Task: Slide 1 - Memories Of Photo Album.
Action: Mouse moved to (281, 150)
Screenshot: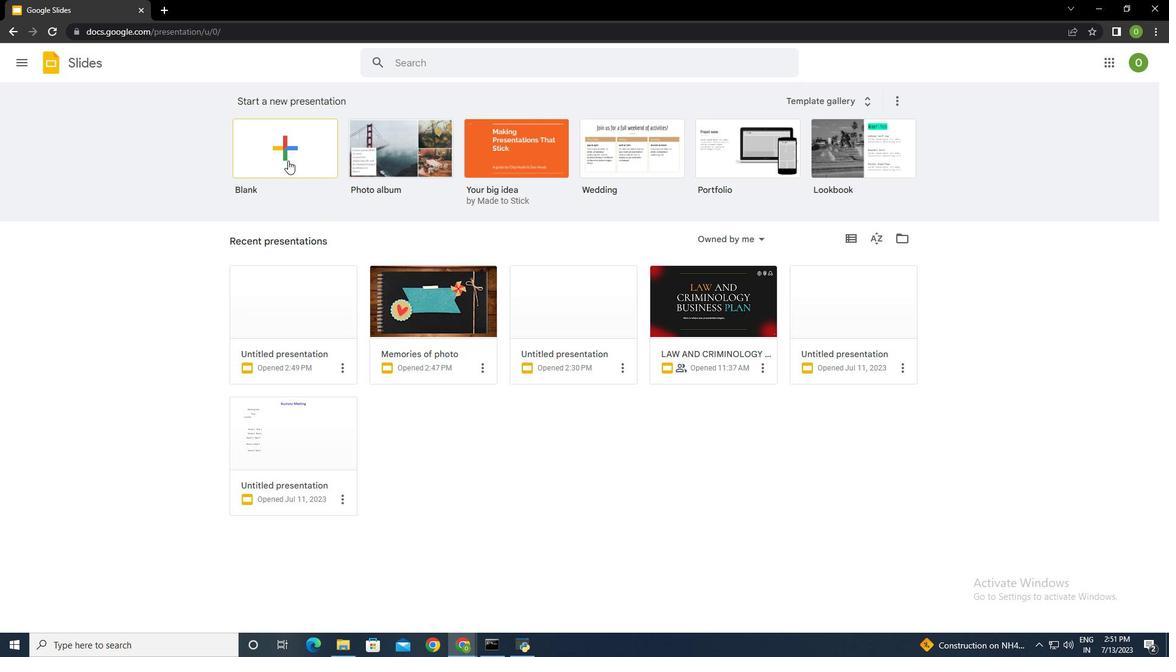 
Action: Mouse pressed left at (281, 150)
Screenshot: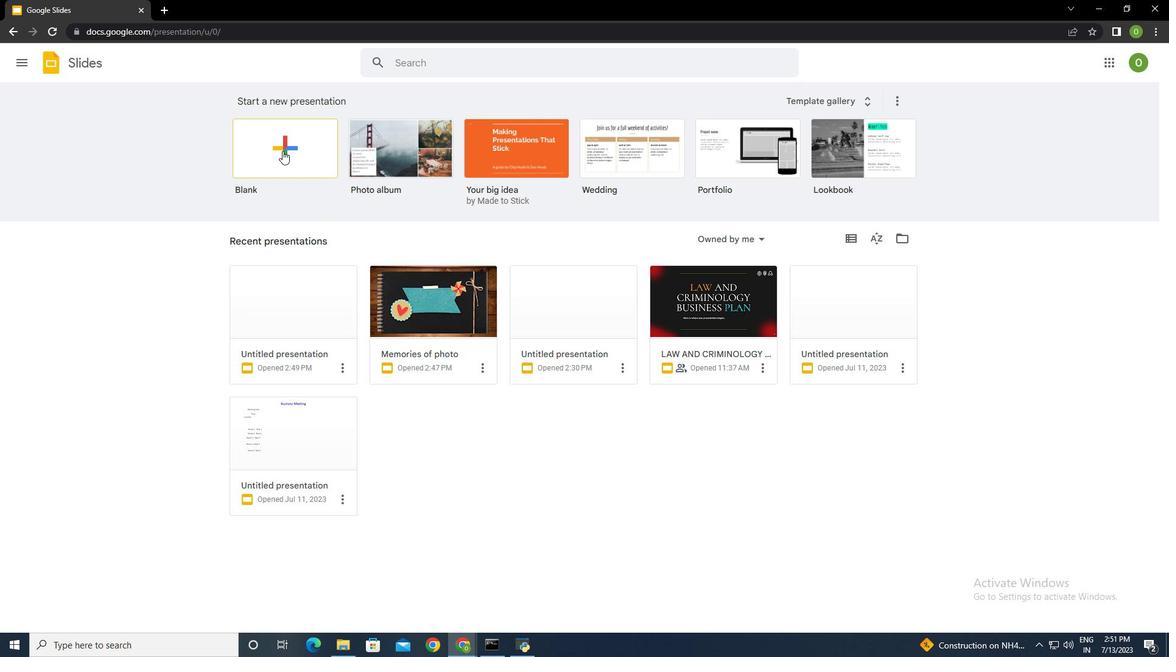 
Action: Mouse moved to (447, 199)
Screenshot: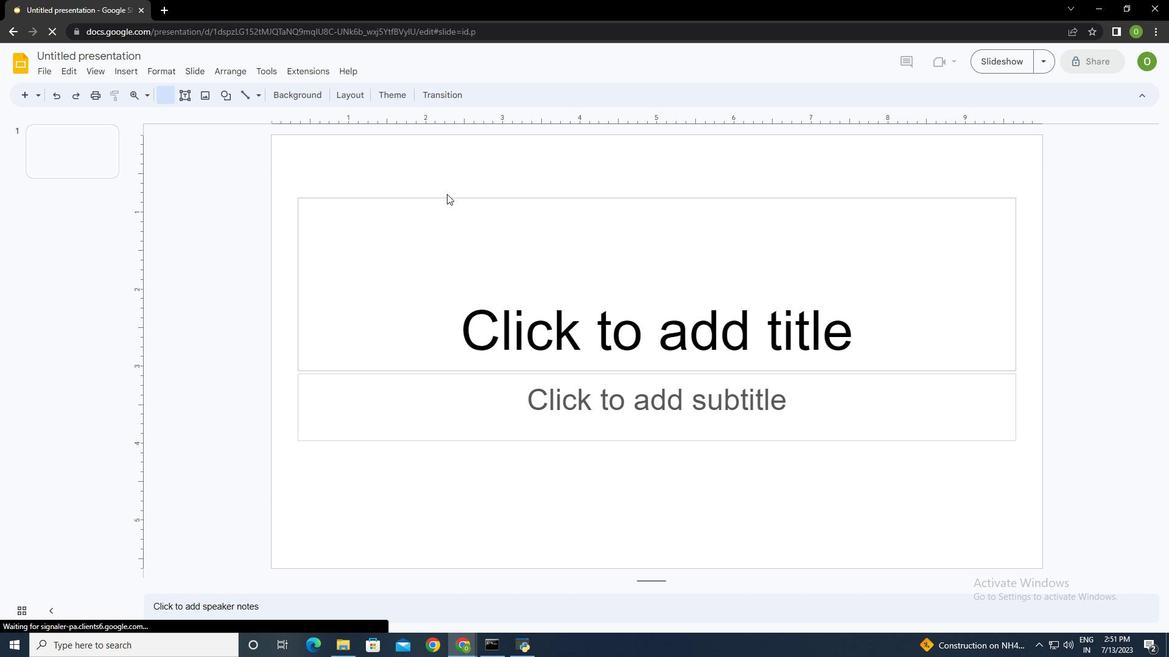 
Action: Mouse pressed left at (447, 199)
Screenshot: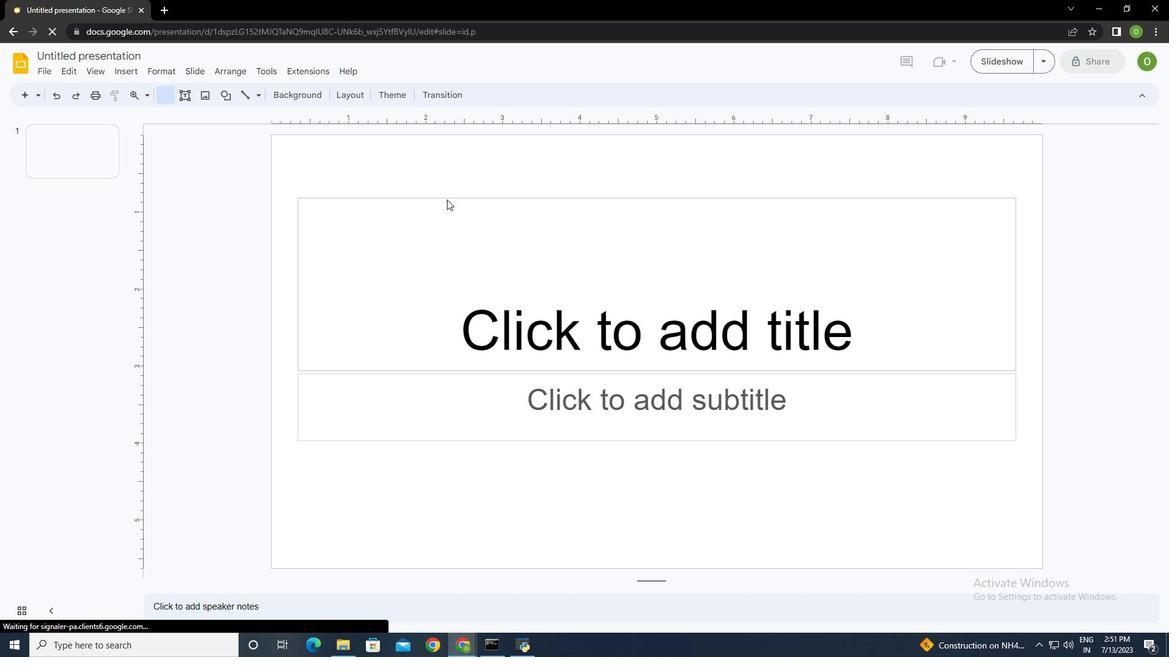 
Action: Key pressed <Key.delete>
Screenshot: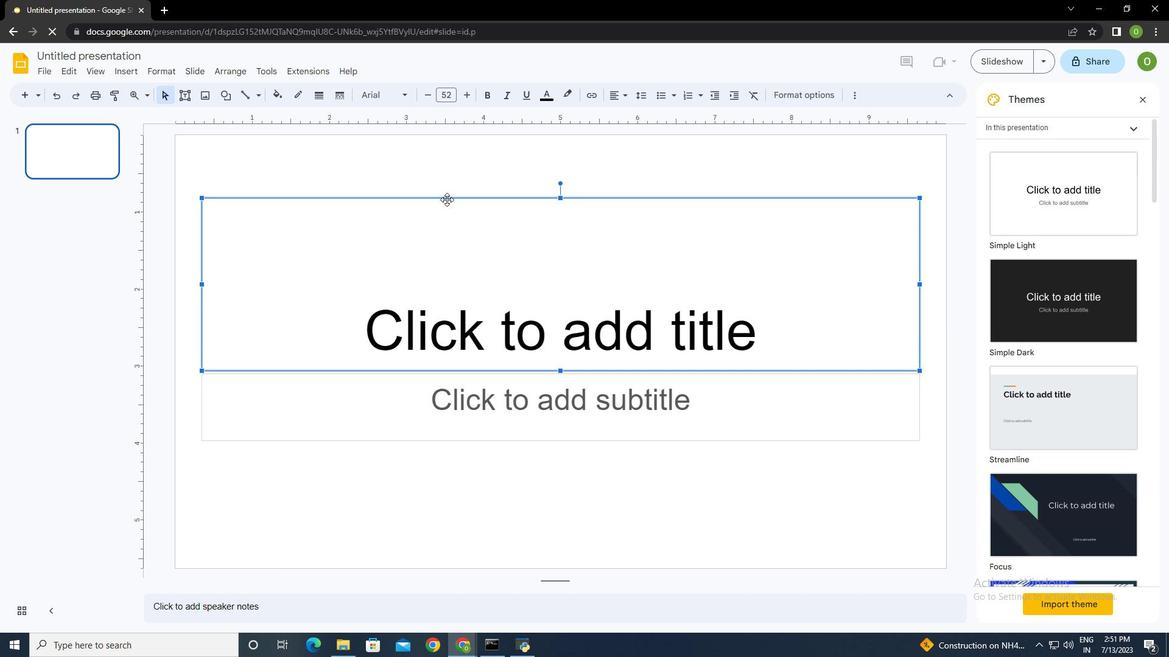
Action: Mouse moved to (428, 375)
Screenshot: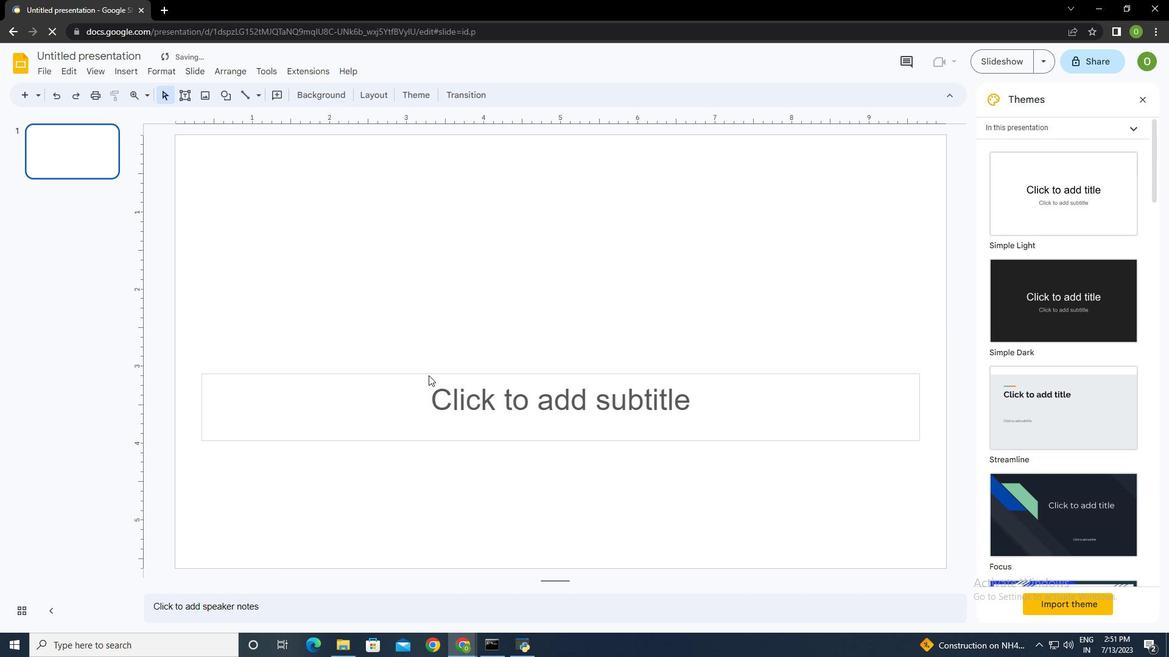 
Action: Mouse pressed left at (428, 375)
Screenshot: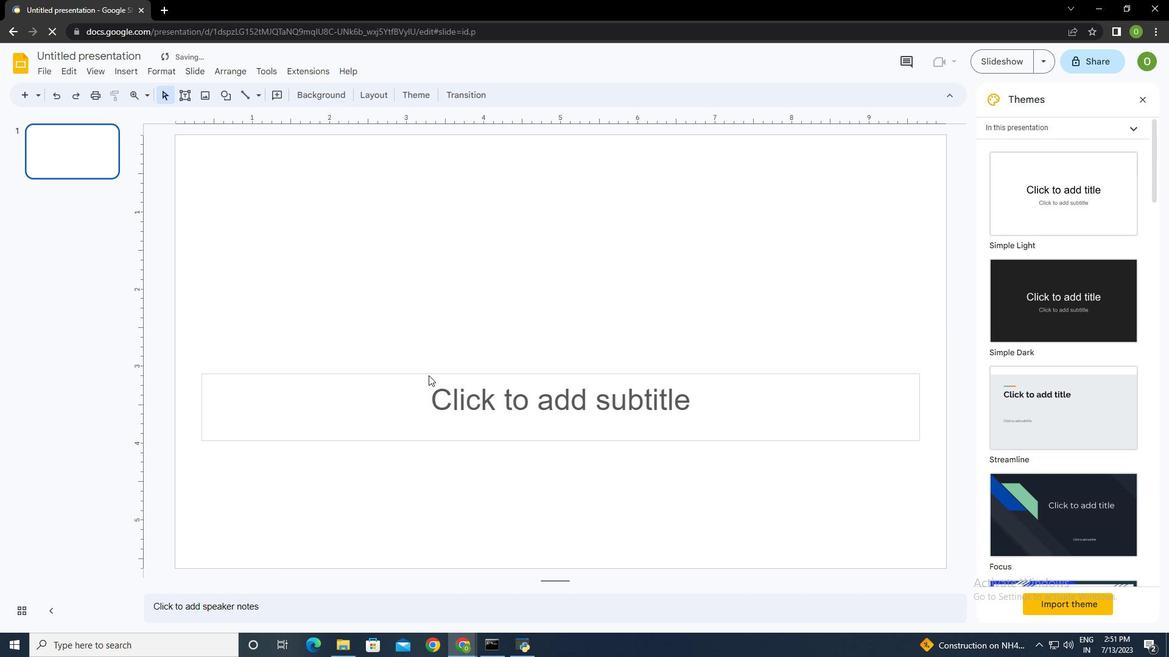 
Action: Key pressed <Key.delete>
Screenshot: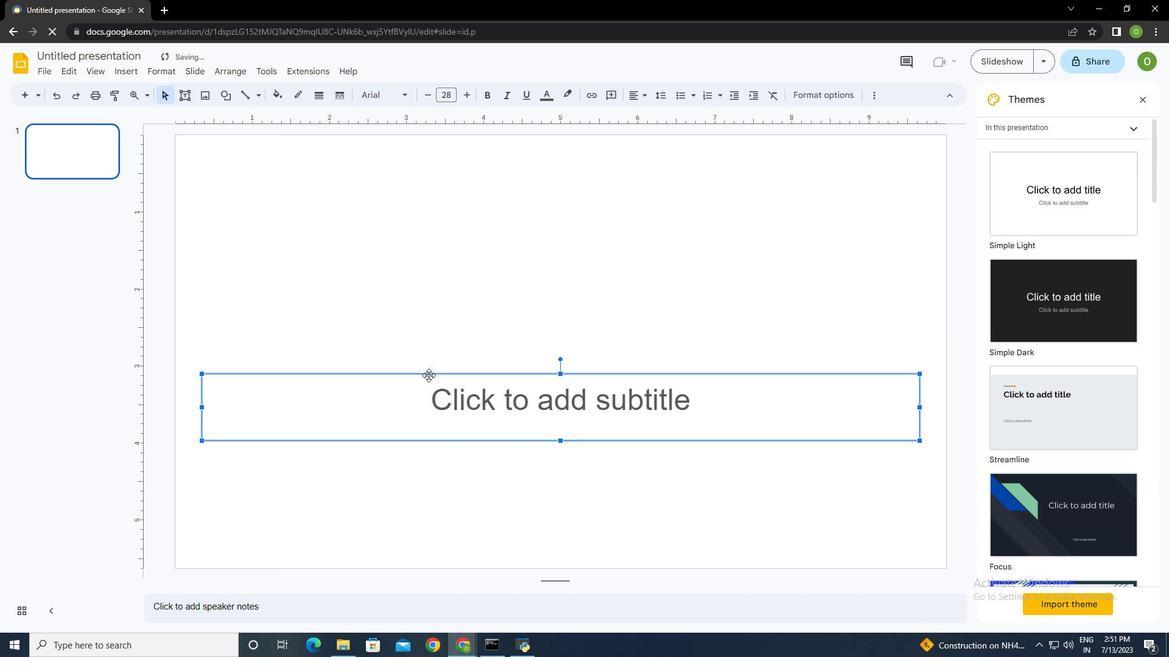 
Action: Mouse moved to (51, 67)
Screenshot: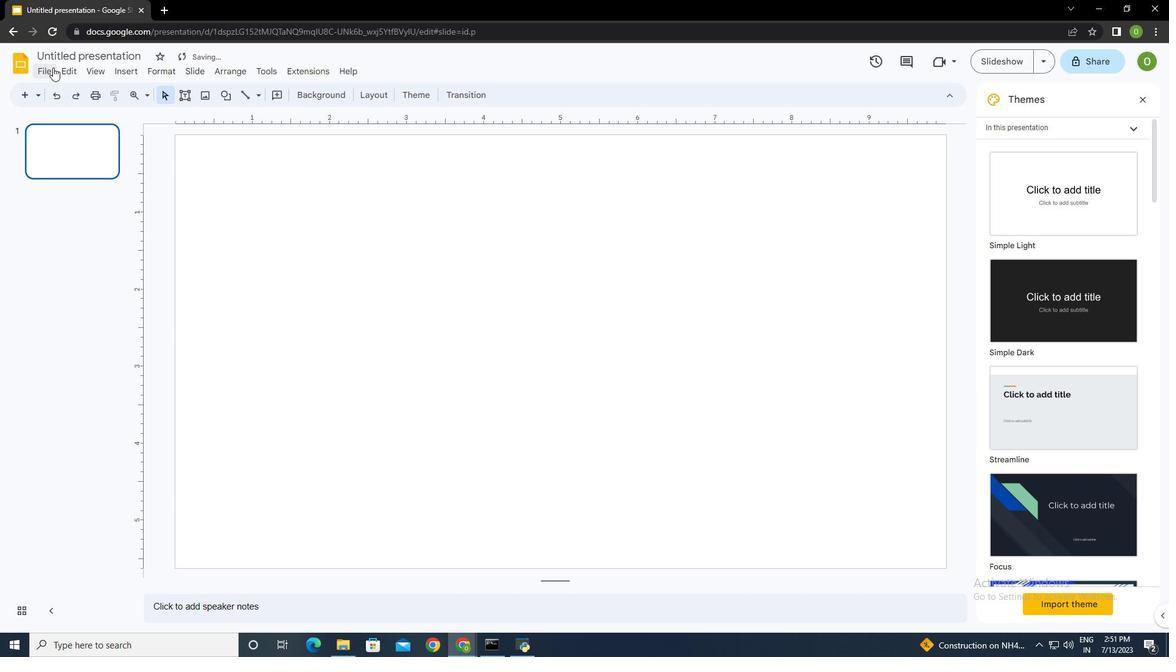
Action: Mouse pressed left at (51, 67)
Screenshot: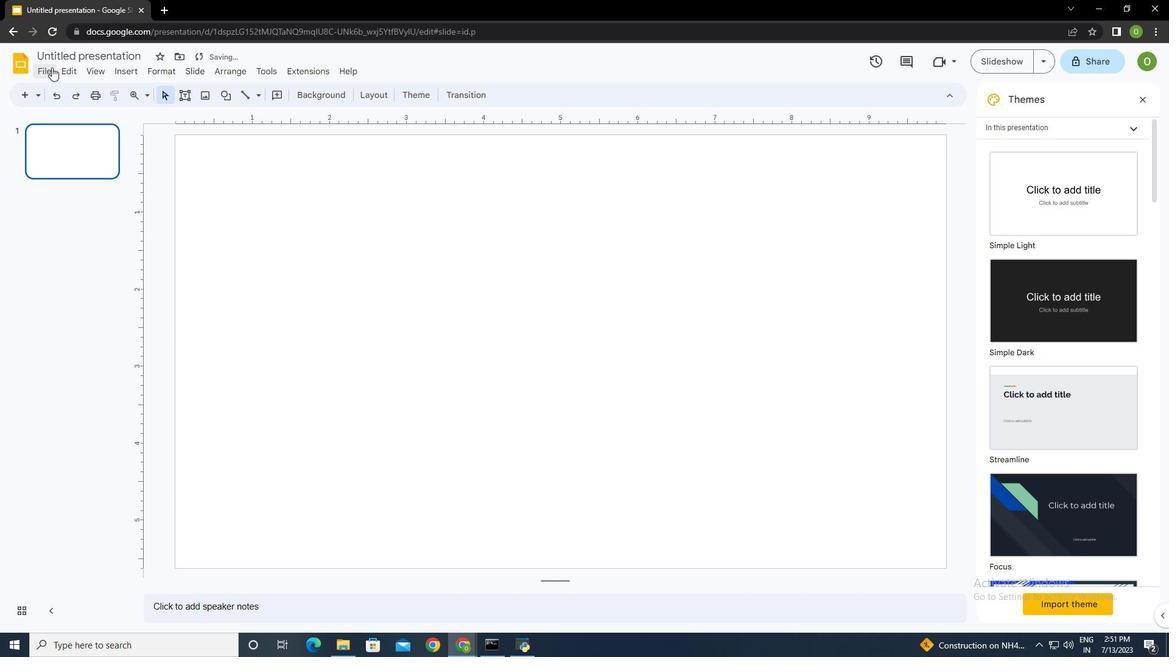 
Action: Mouse moved to (82, 133)
Screenshot: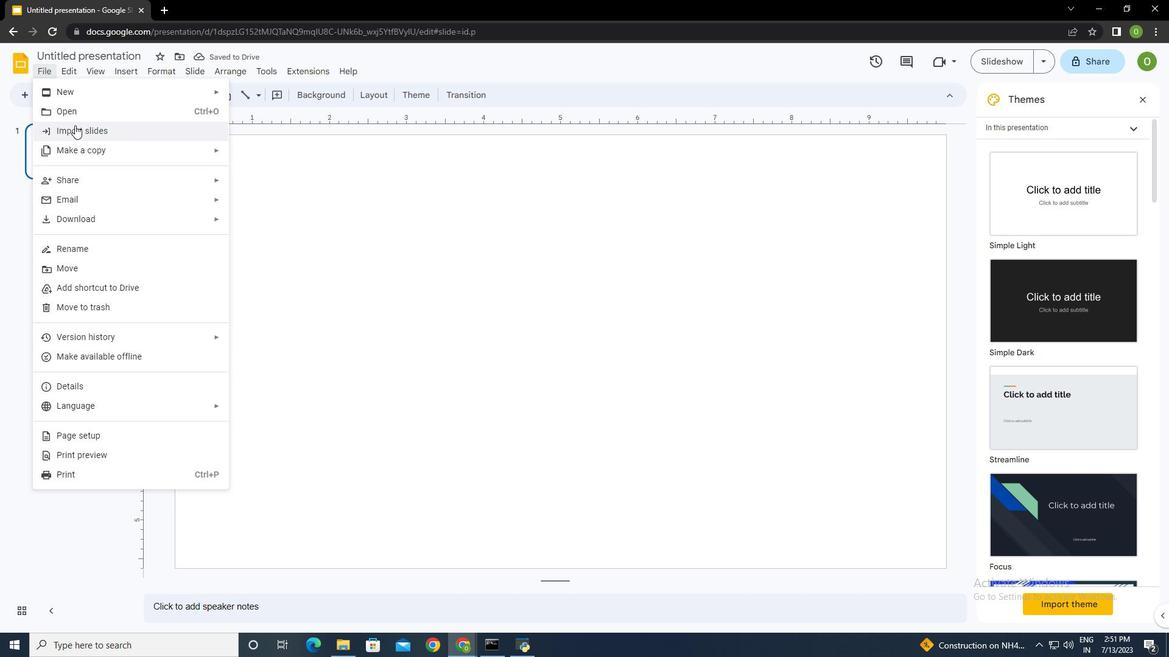 
Action: Mouse pressed left at (82, 133)
Screenshot: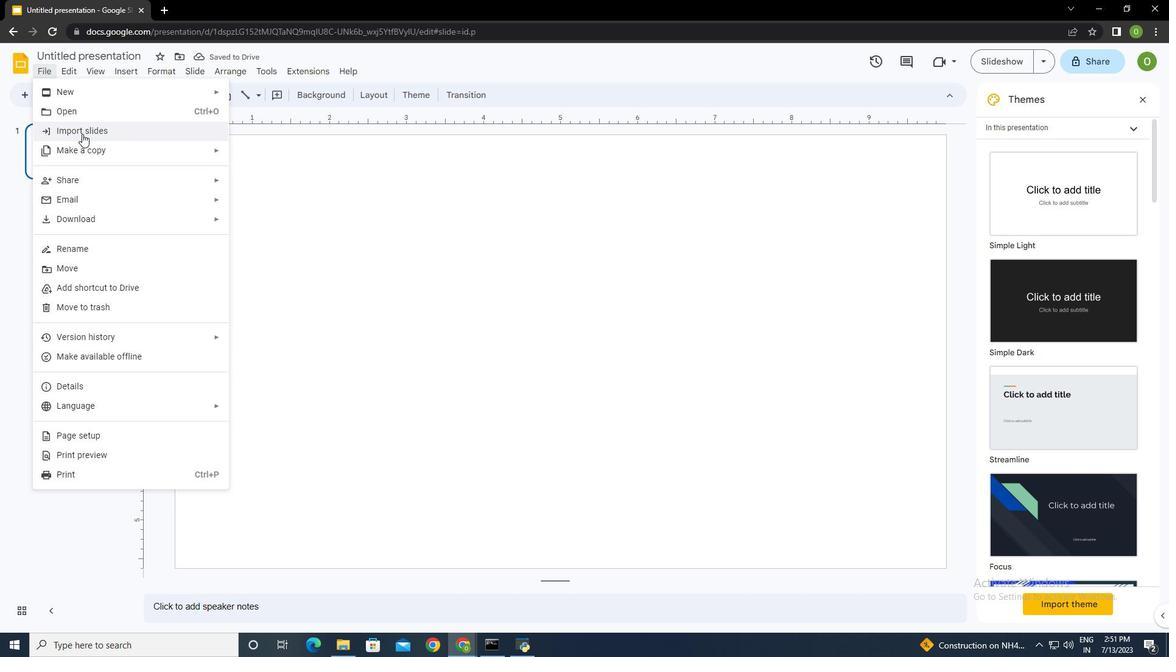 
Action: Mouse moved to (708, 334)
Screenshot: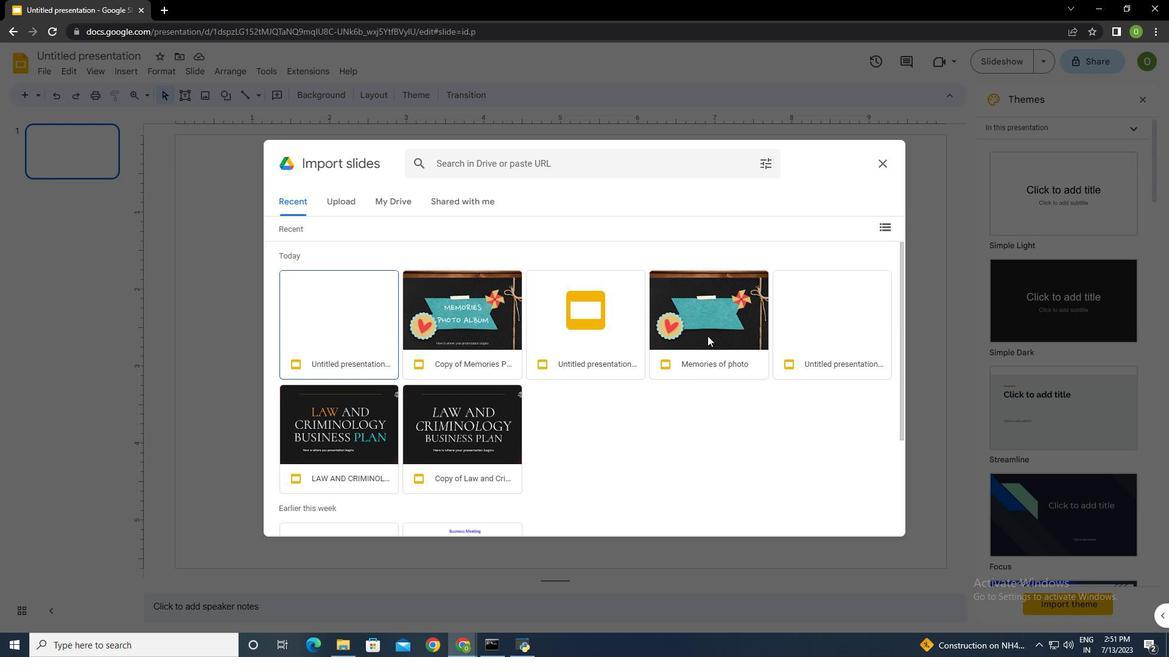 
Action: Mouse pressed left at (708, 334)
Screenshot: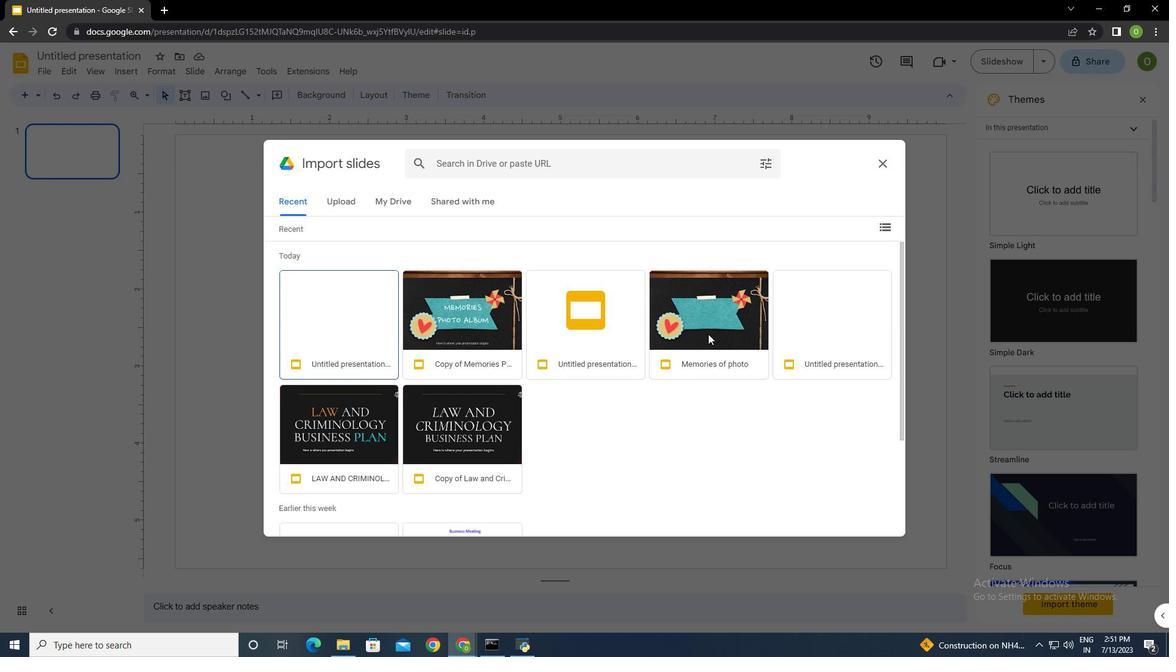 
Action: Mouse moved to (889, 521)
Screenshot: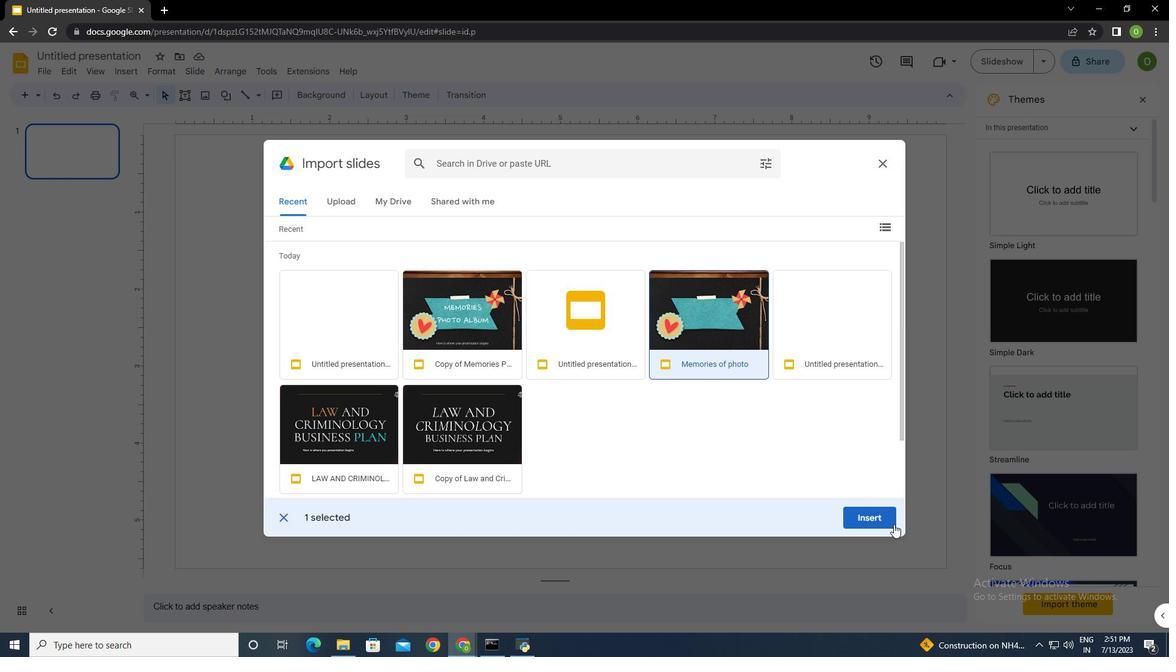 
Action: Mouse pressed left at (889, 521)
Screenshot: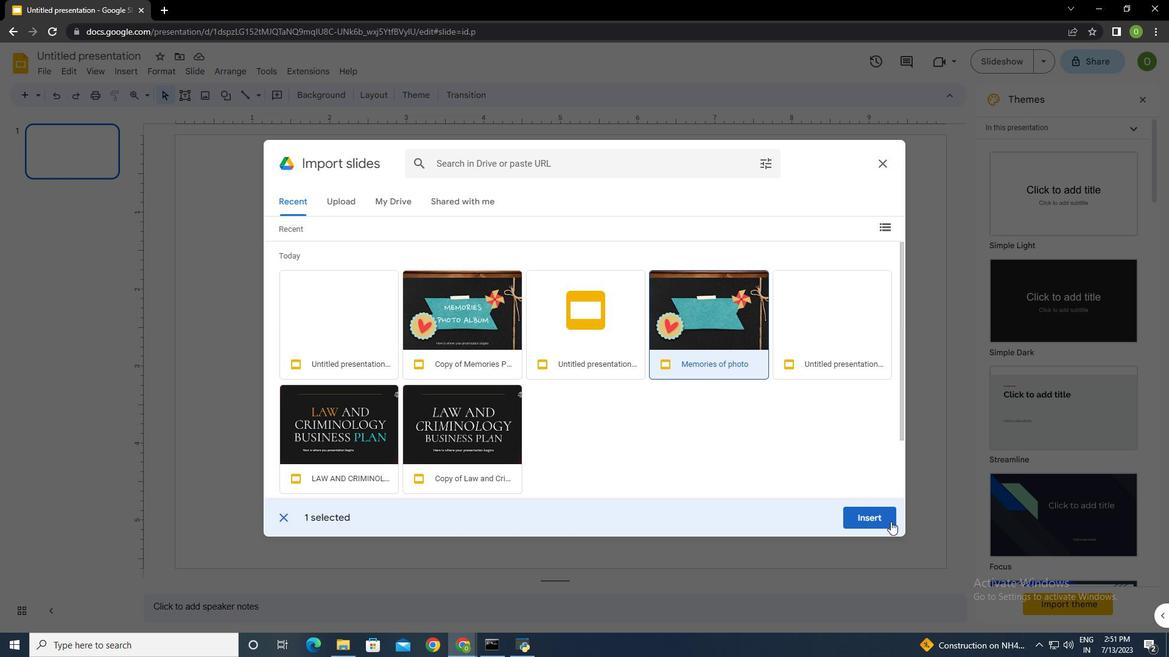 
Action: Mouse moved to (776, 505)
Screenshot: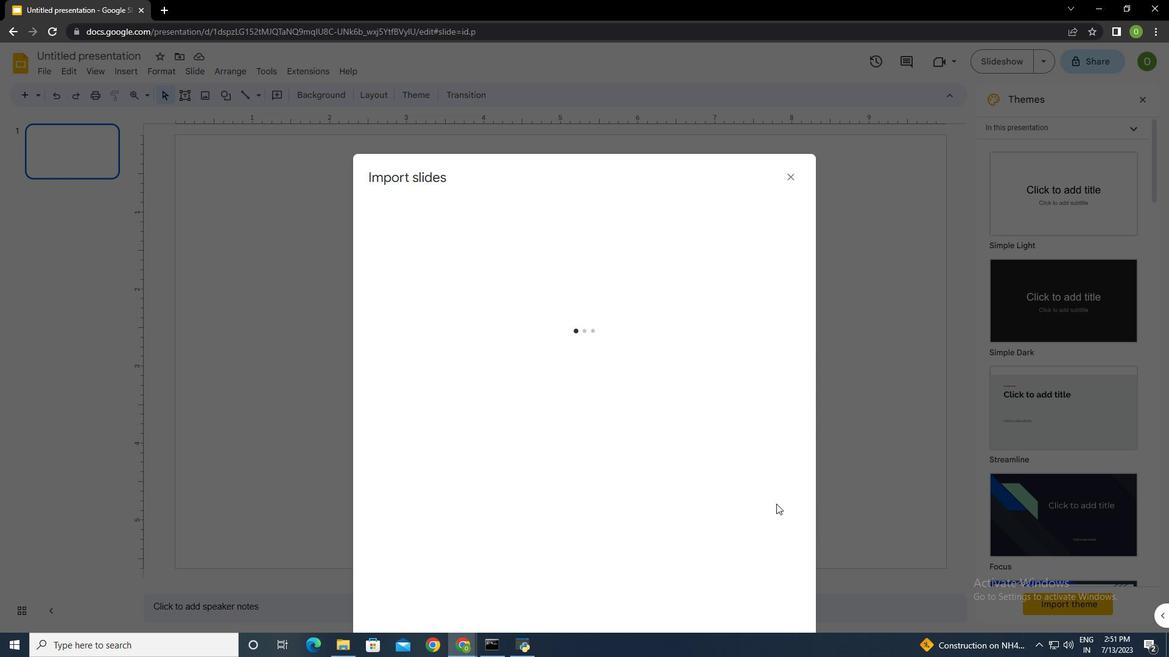 
Action: Mouse scrolled (776, 504) with delta (0, 0)
Screenshot: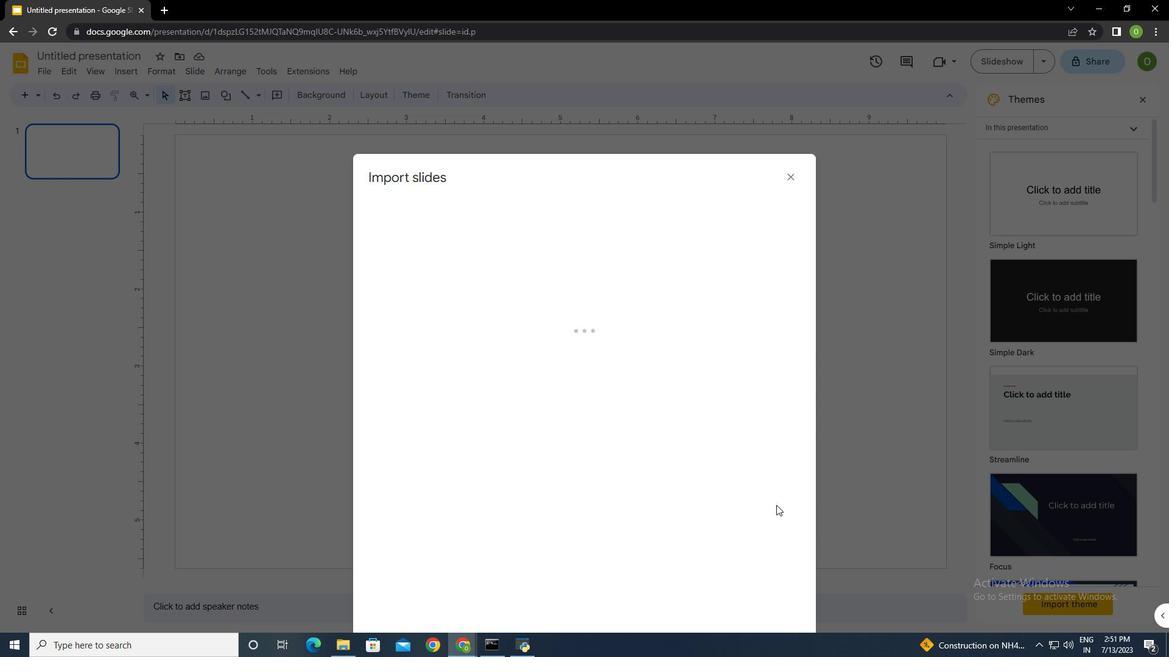 
Action: Mouse scrolled (776, 504) with delta (0, 0)
Screenshot: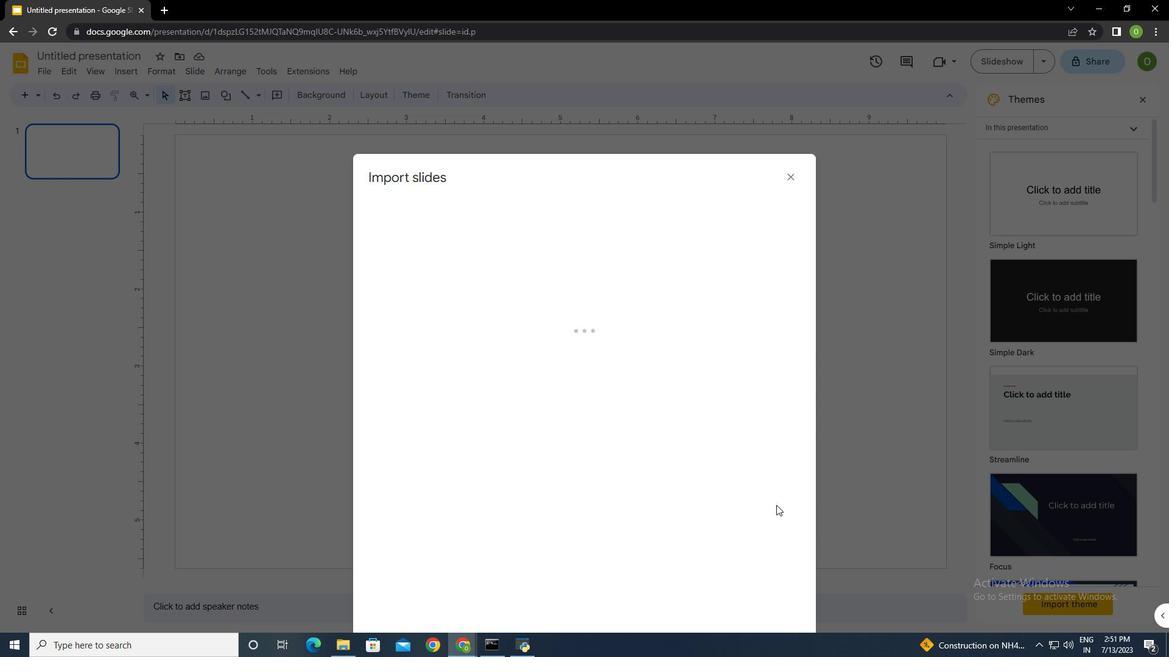
Action: Mouse scrolled (776, 504) with delta (0, 0)
Screenshot: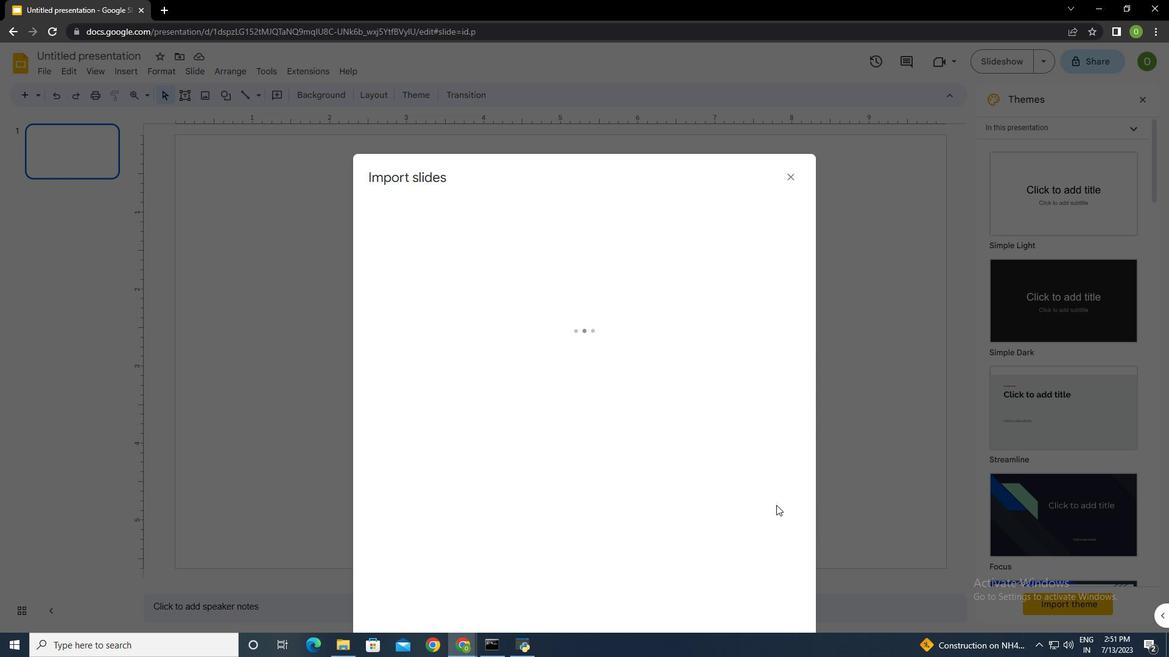 
Action: Mouse moved to (683, 213)
Screenshot: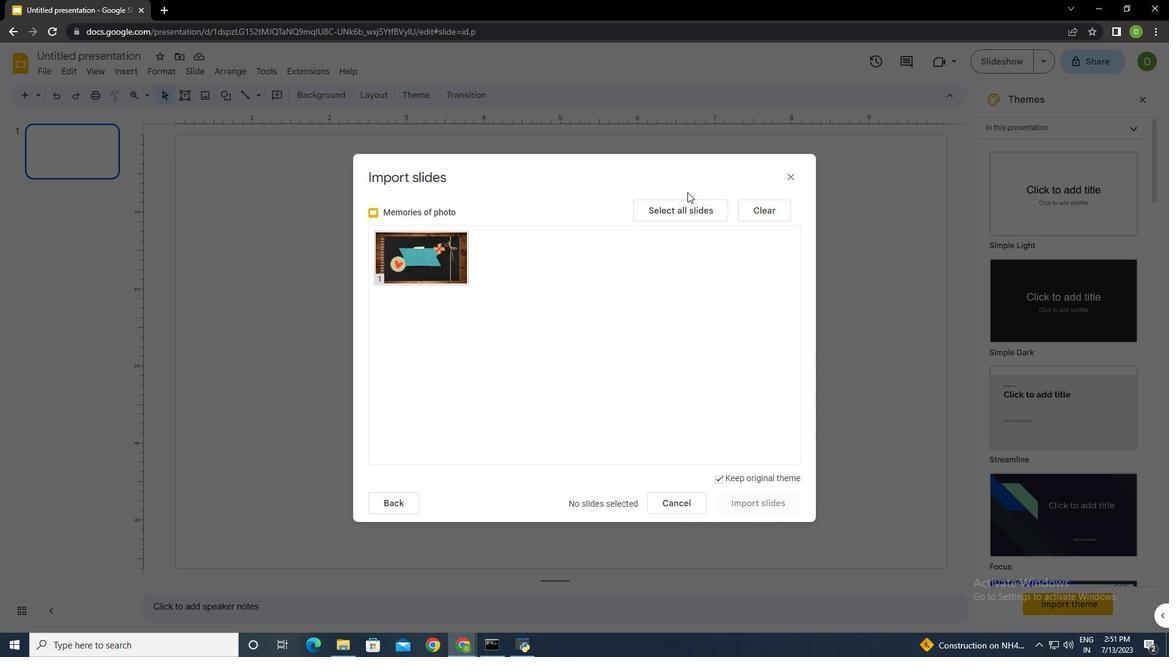 
Action: Mouse pressed left at (683, 213)
Screenshot: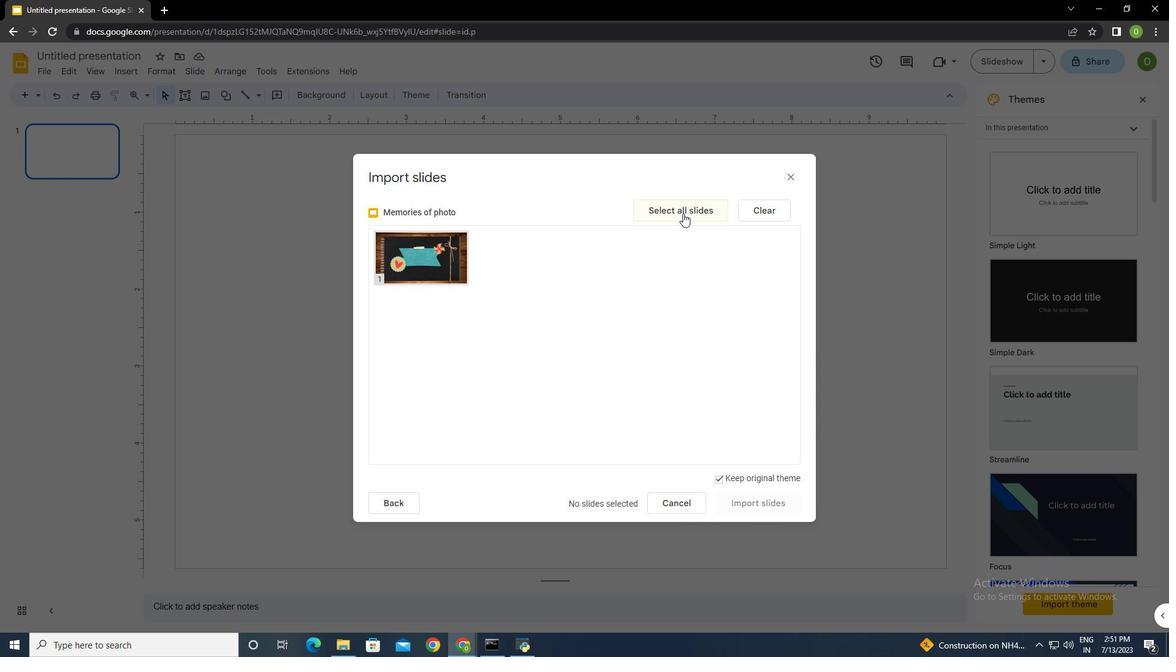 
Action: Mouse moved to (755, 508)
Screenshot: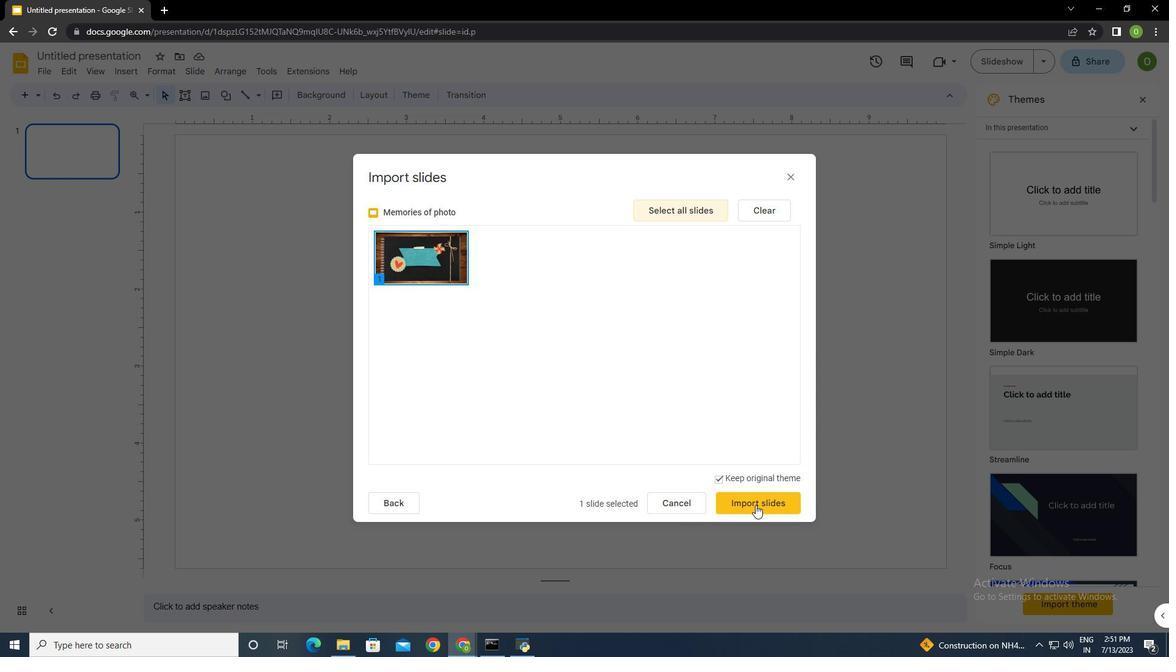 
Action: Mouse pressed left at (755, 508)
Screenshot: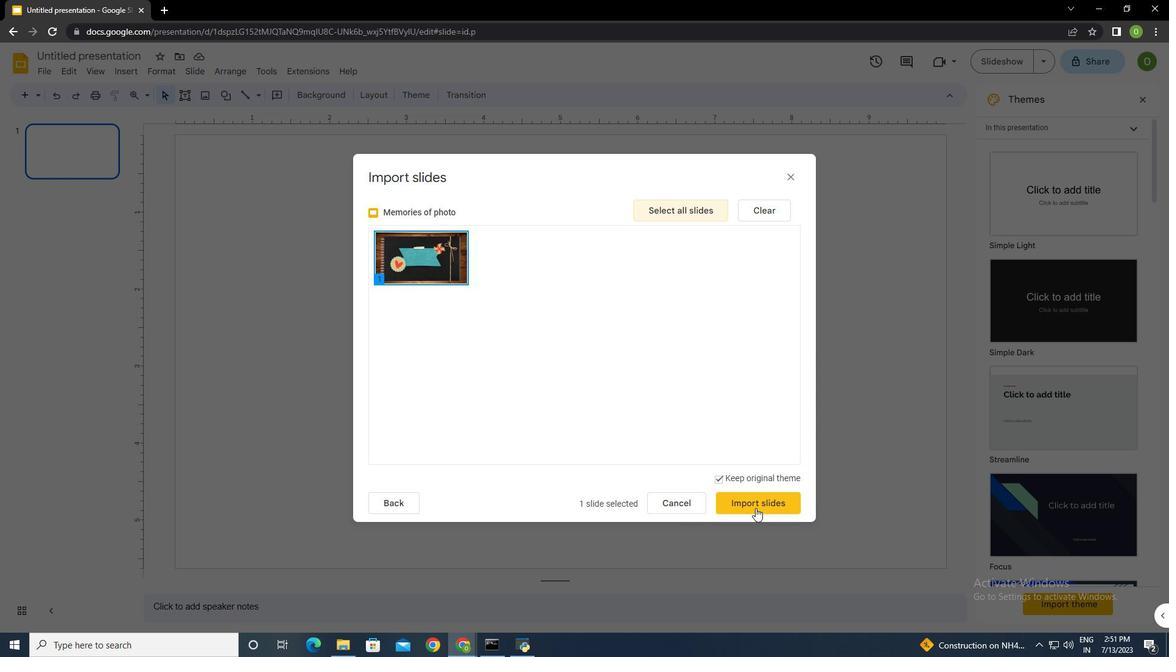 
Action: Mouse moved to (1141, 98)
Screenshot: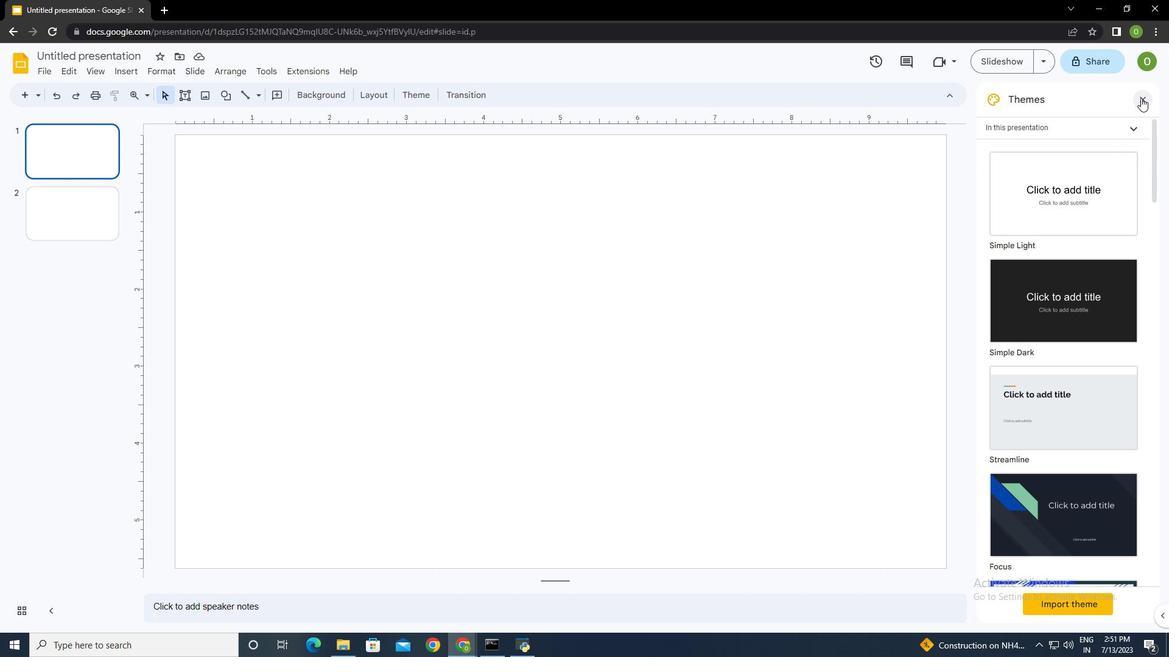 
Action: Mouse pressed left at (1141, 98)
Screenshot: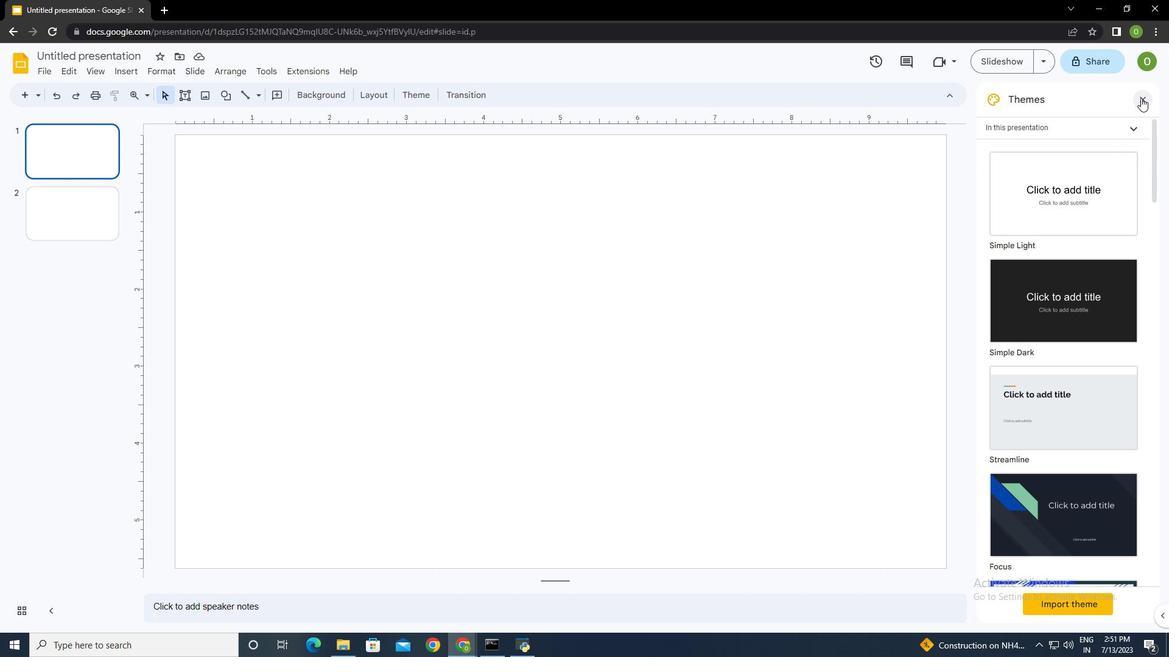 
Action: Mouse moved to (97, 214)
Screenshot: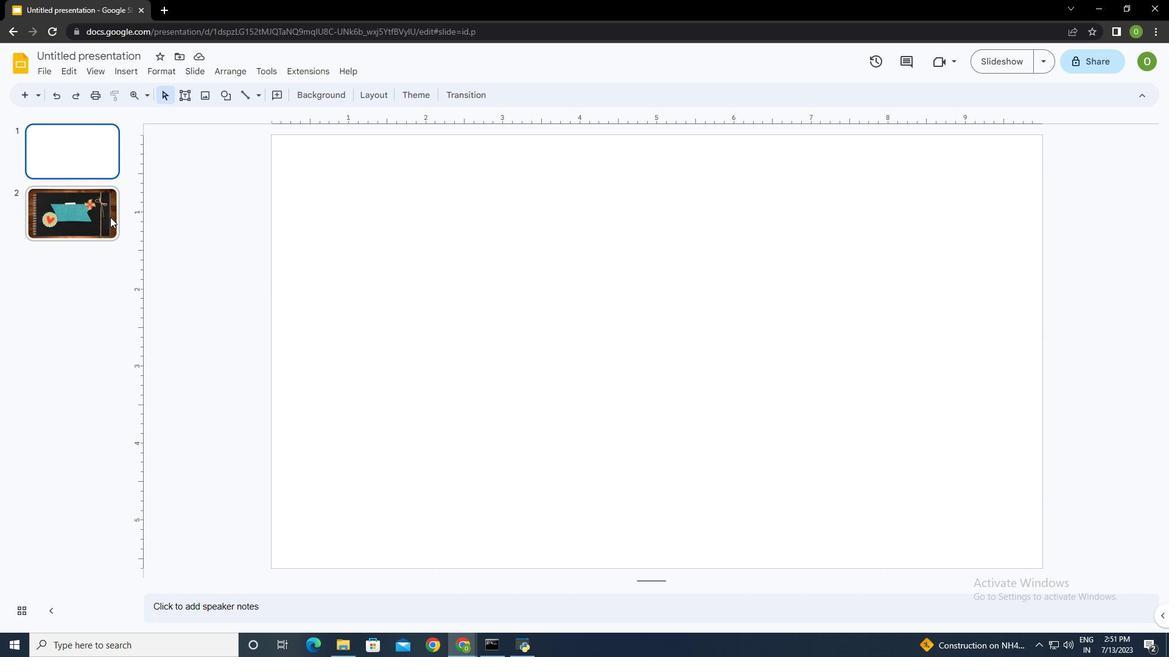 
Action: Mouse pressed left at (97, 214)
Screenshot: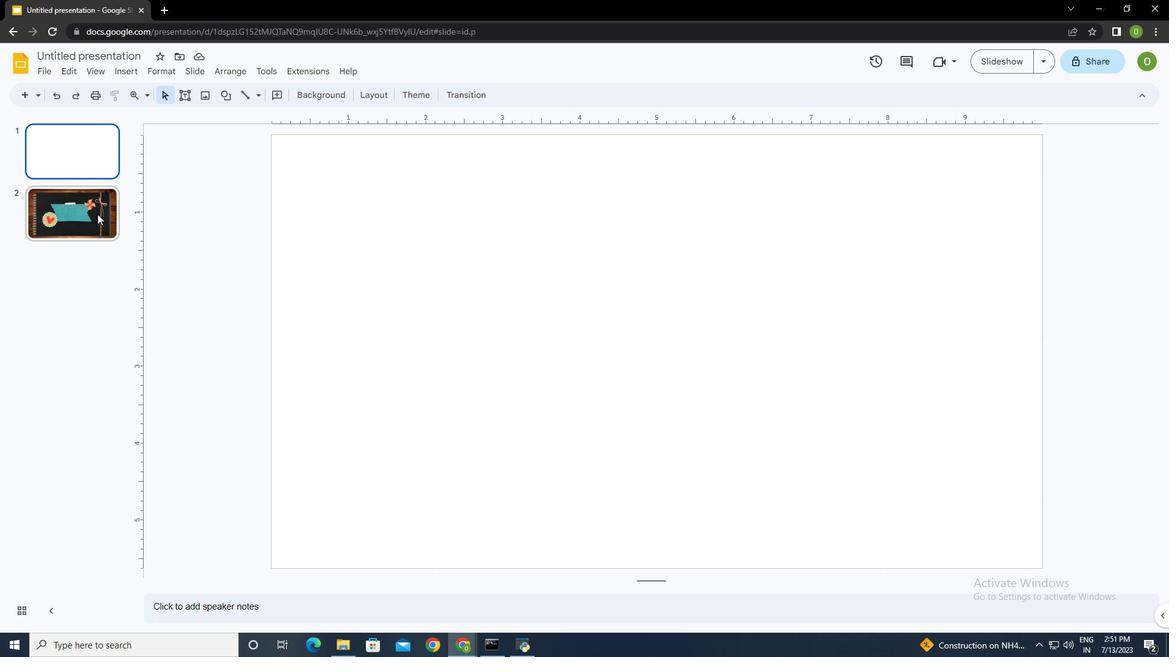 
Action: Mouse moved to (632, 312)
Screenshot: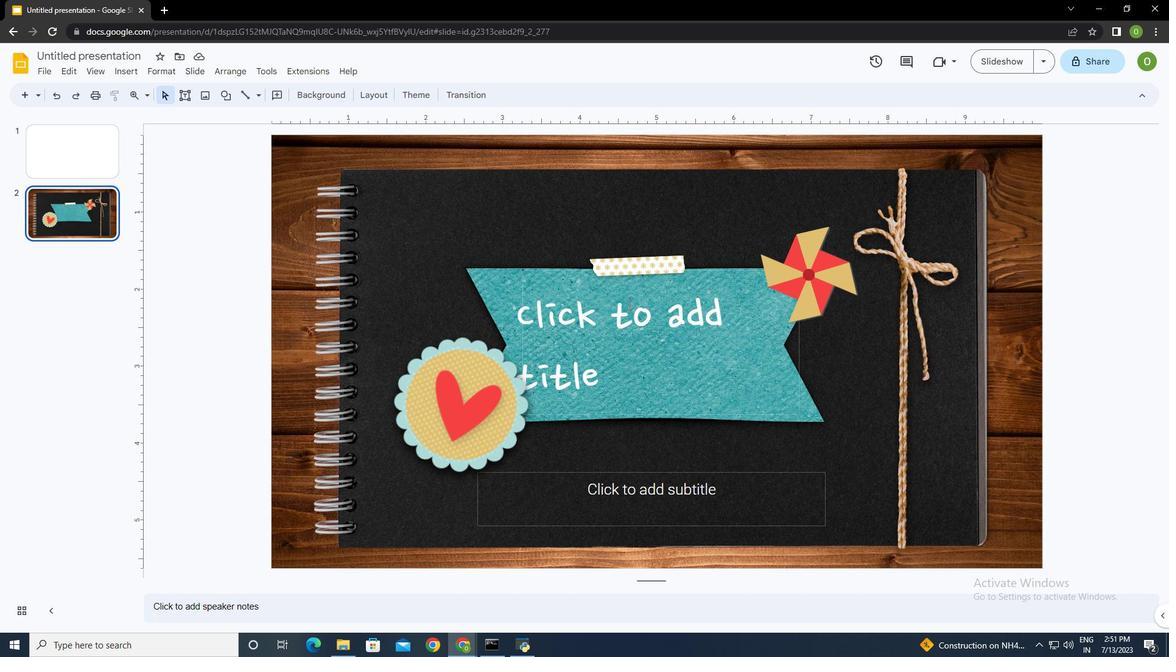 
Action: Mouse pressed left at (632, 312)
Screenshot: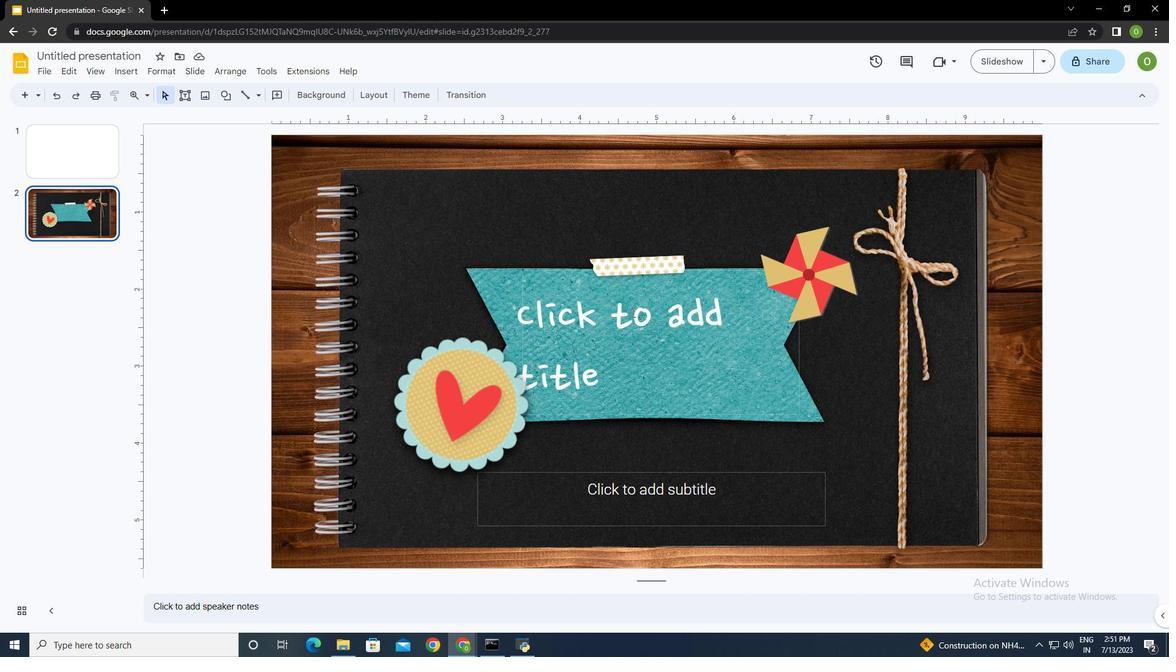 
Action: Mouse moved to (632, 312)
Screenshot: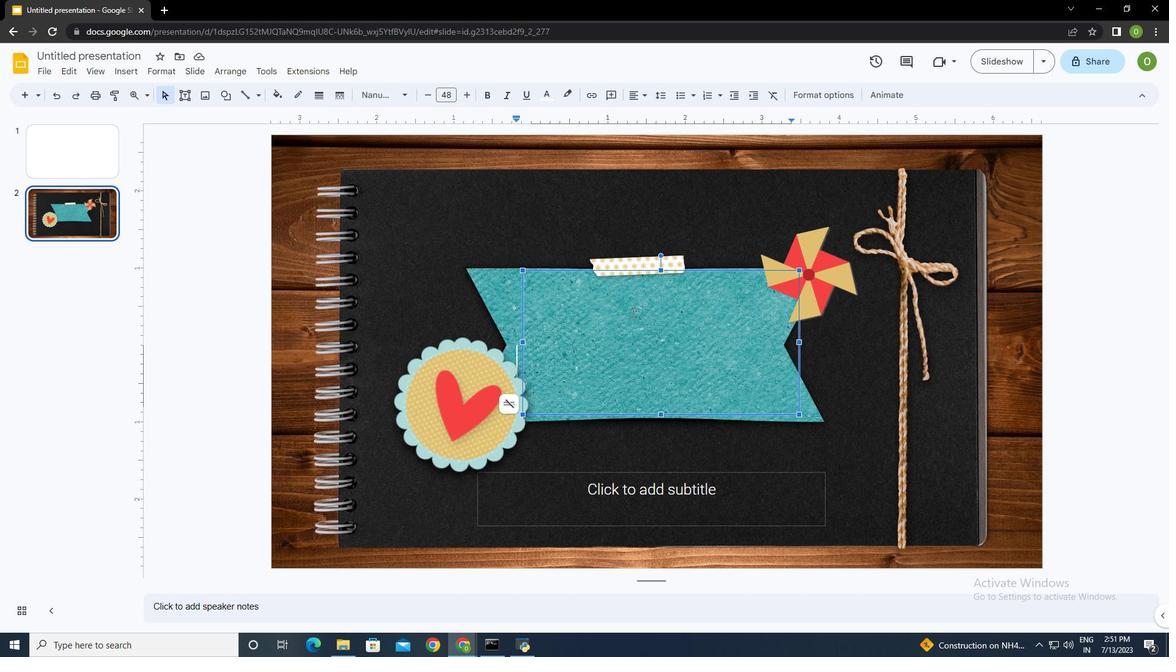 
Action: Key pressed m<Key.caps_lock><Key.backspace>MW<Key.backspace>EMP<Key.backspace>ORIES<Key.space>PHOTO<Key.space>ALBUM
Screenshot: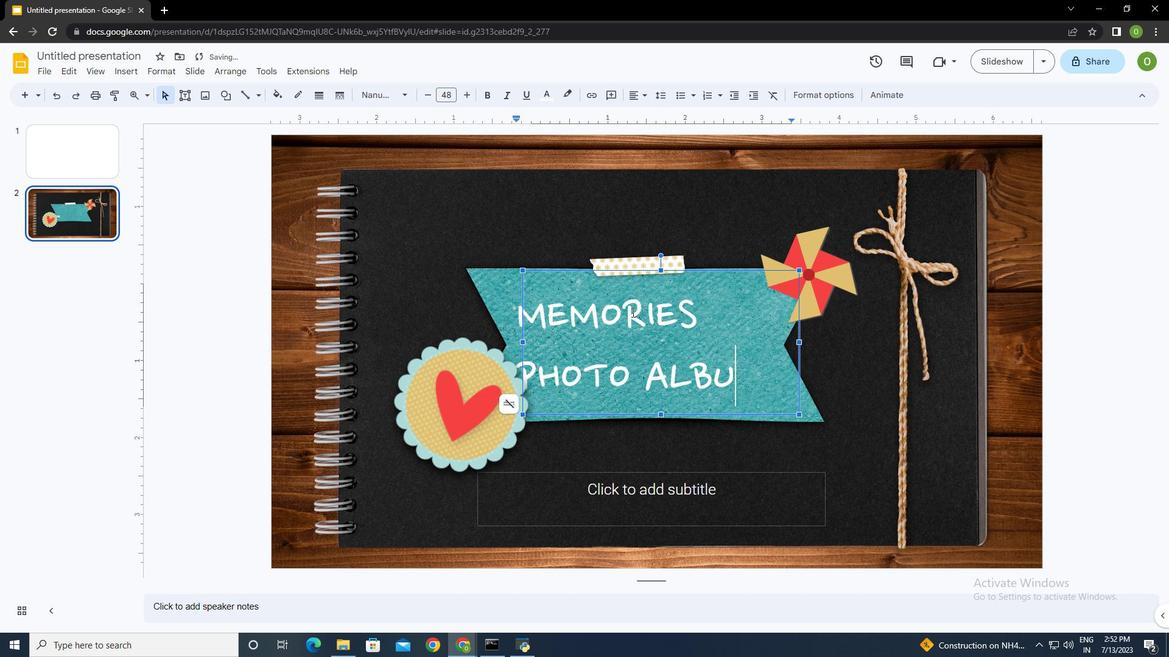 
Action: Mouse moved to (730, 500)
Screenshot: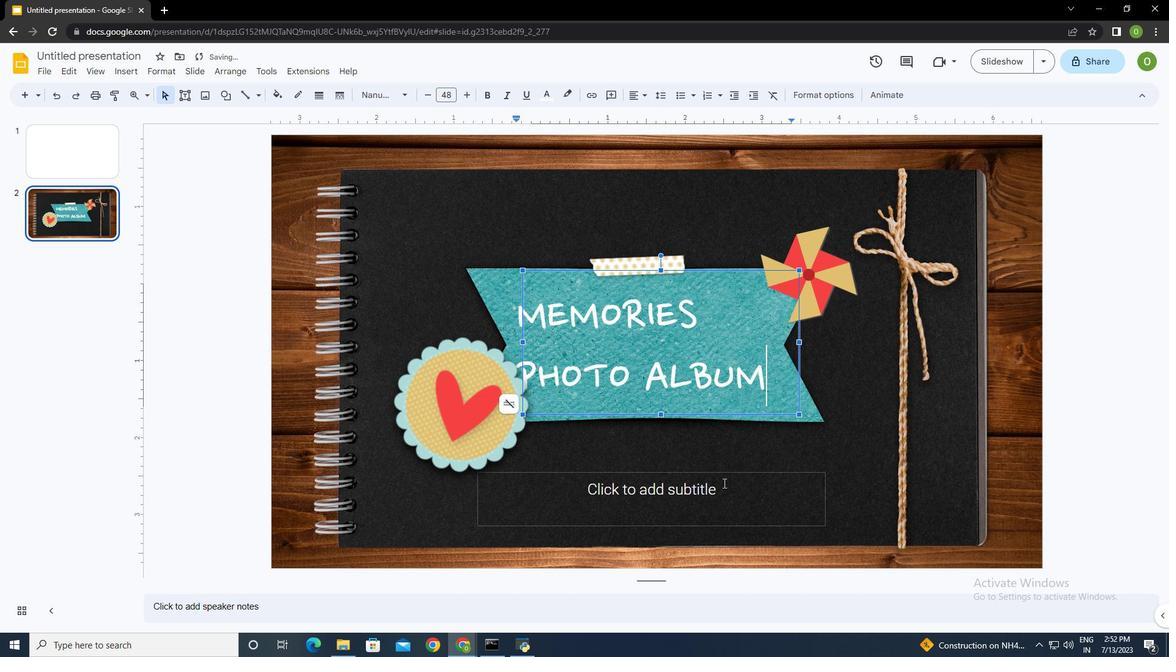 
Action: Mouse pressed left at (730, 500)
Screenshot: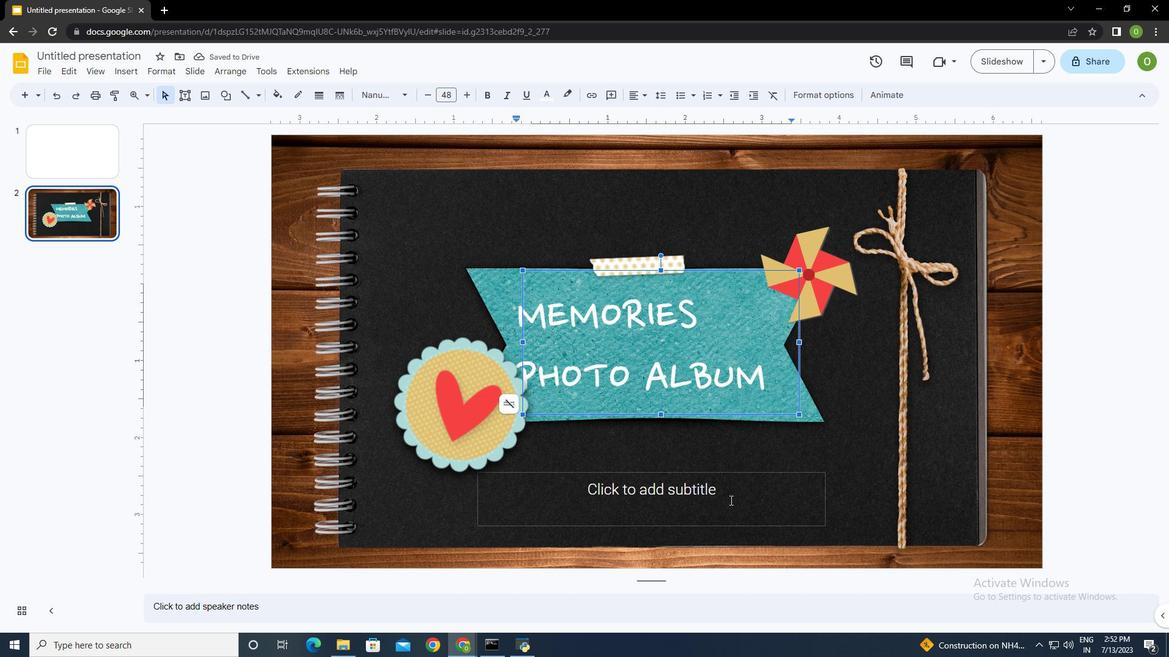 
Action: Key pressed H<Key.caps_lock>ere<Key.space>is<Key.space>where<Key.space>your<Key.space>presentation<Key.space>begins
Screenshot: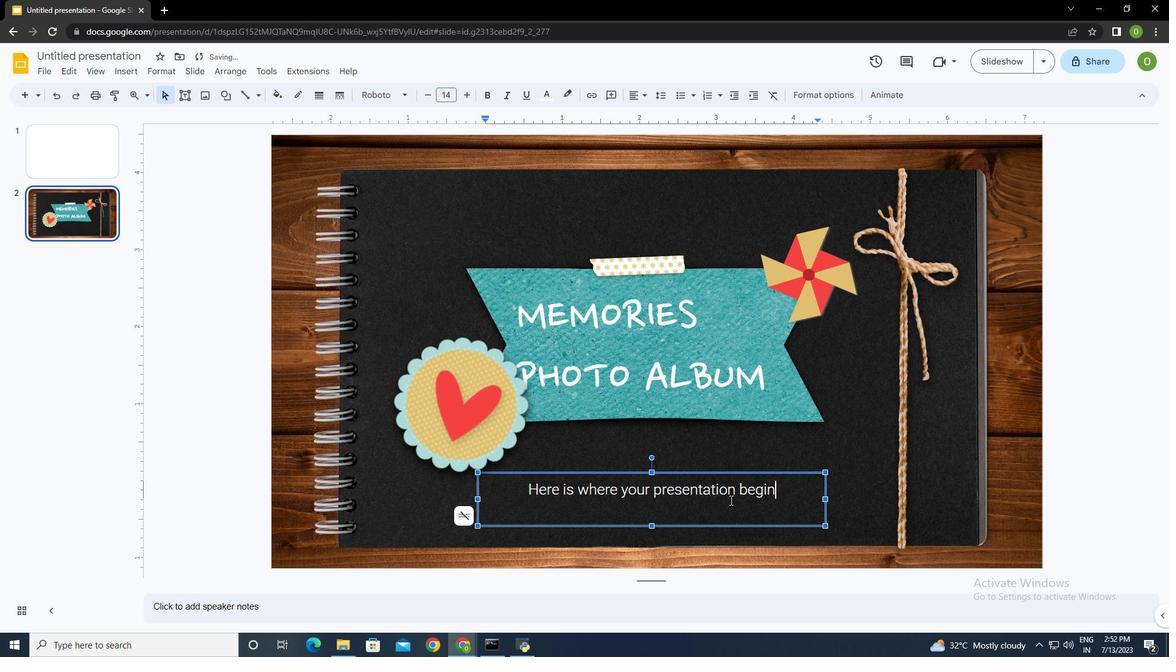
Action: Mouse moved to (866, 487)
Screenshot: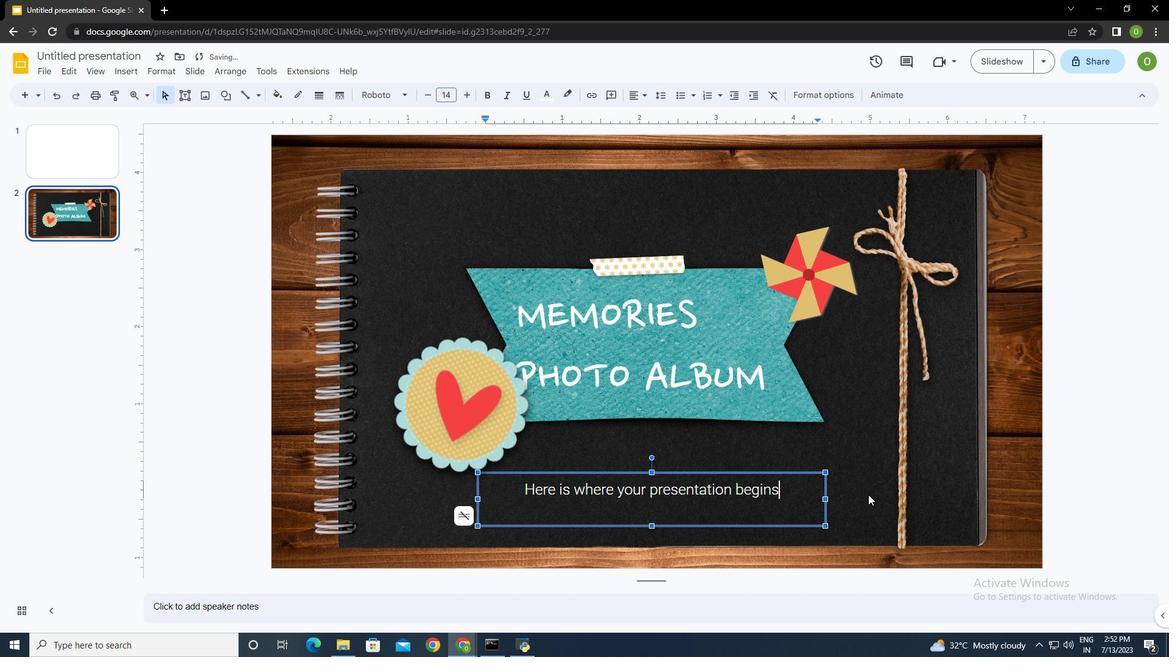 
Action: Mouse pressed left at (866, 487)
Screenshot: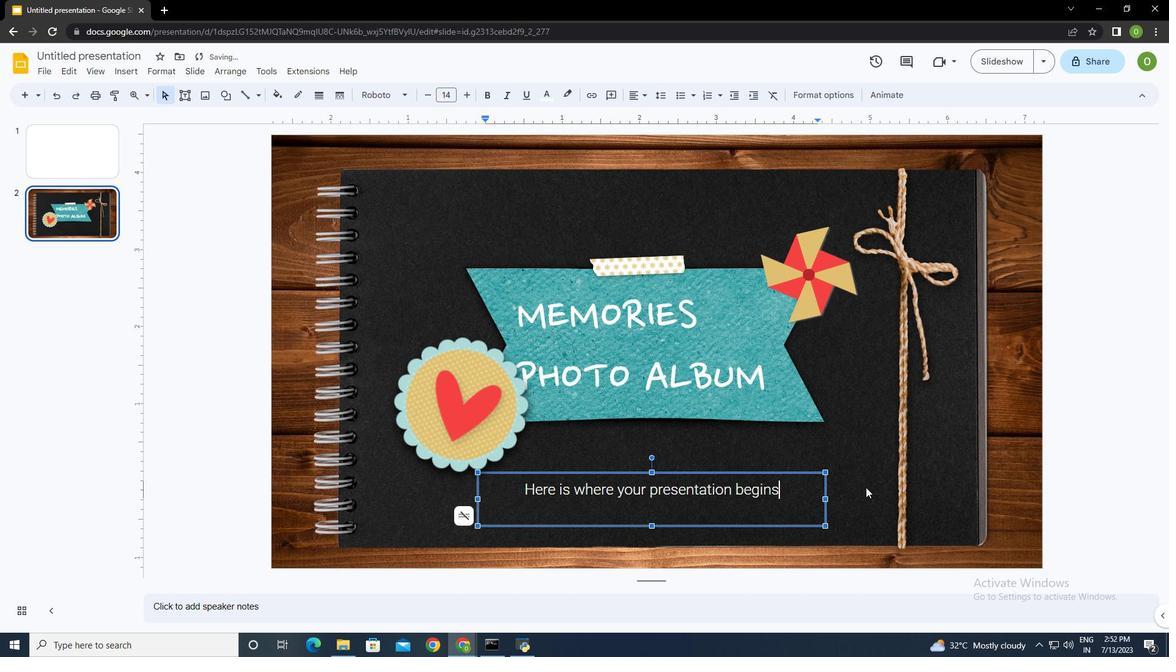 
Action: Mouse moved to (673, 364)
Screenshot: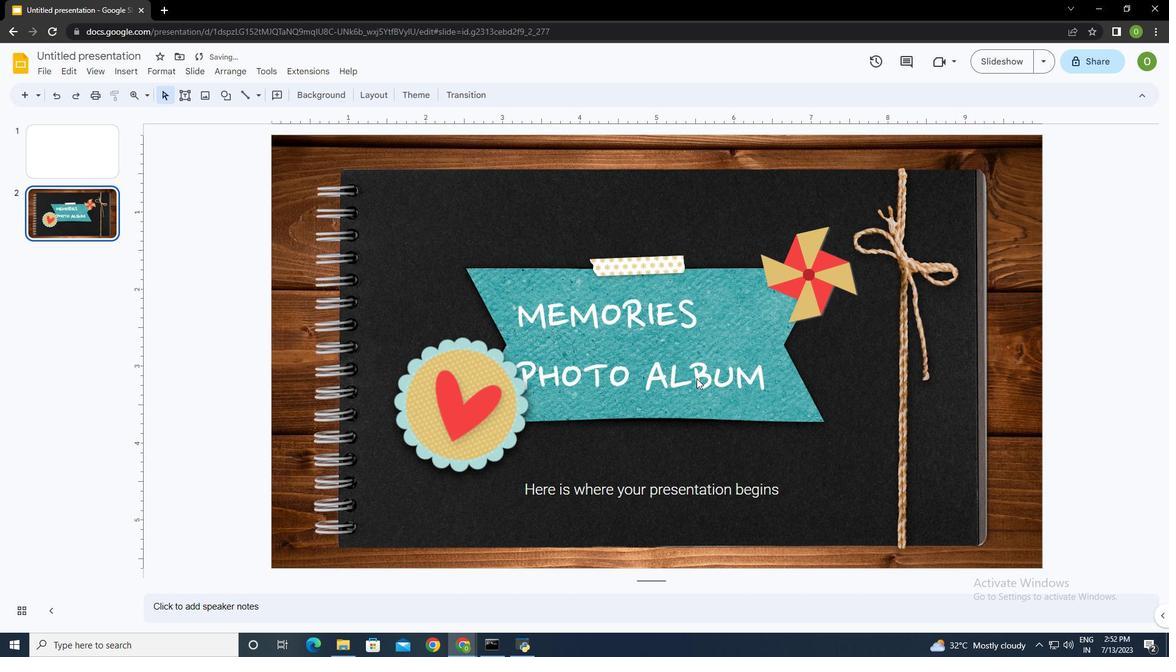 
Action: Mouse pressed left at (673, 364)
Screenshot: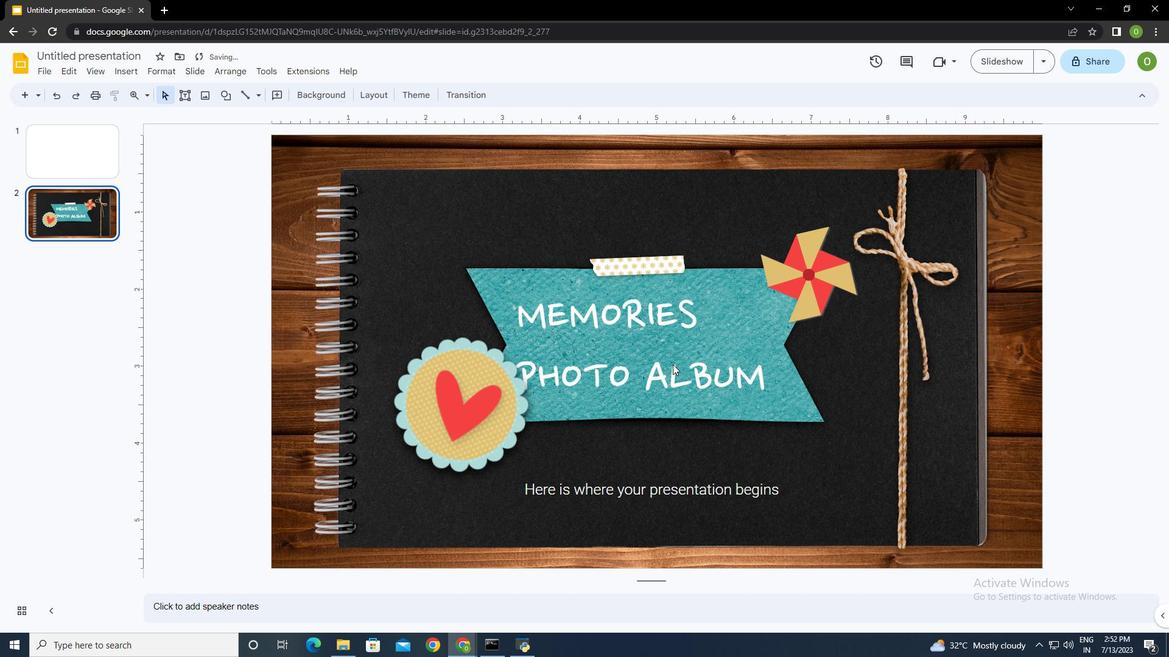 
Action: Mouse moved to (522, 416)
Screenshot: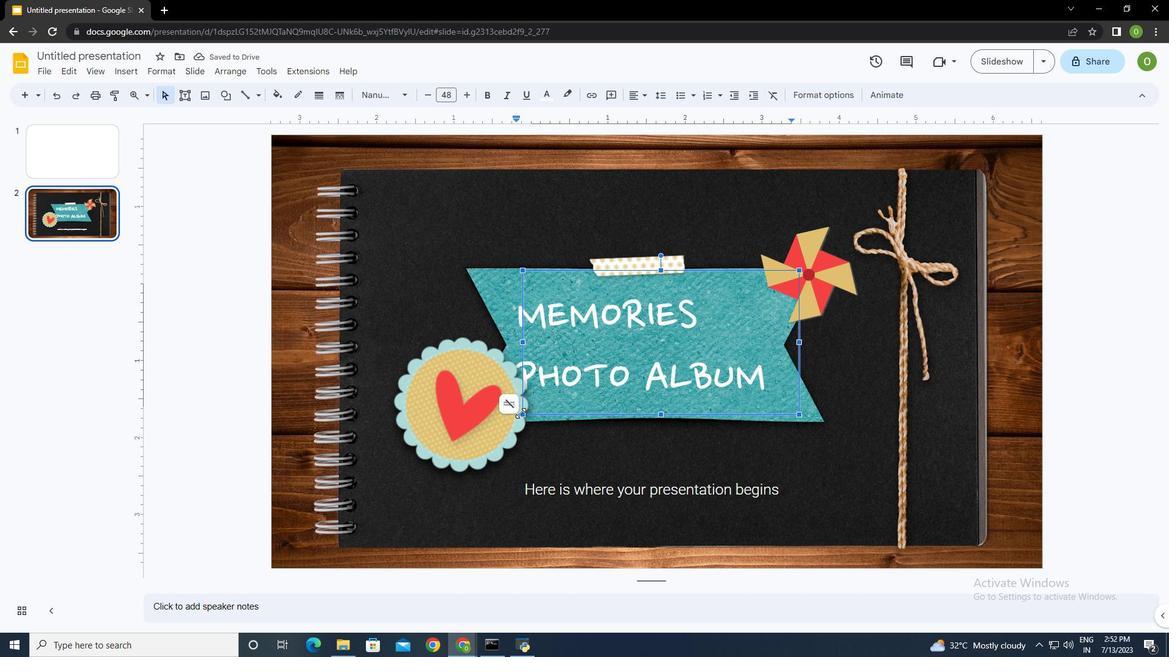 
Action: Mouse pressed left at (522, 416)
Screenshot: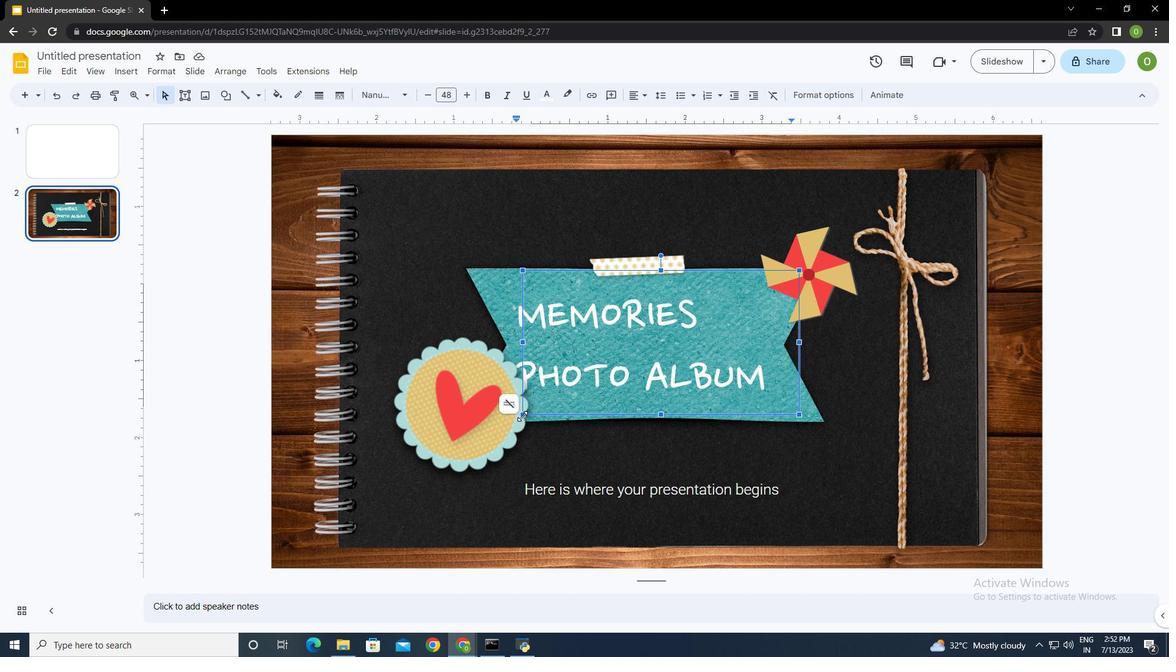 
Action: Mouse moved to (528, 412)
Screenshot: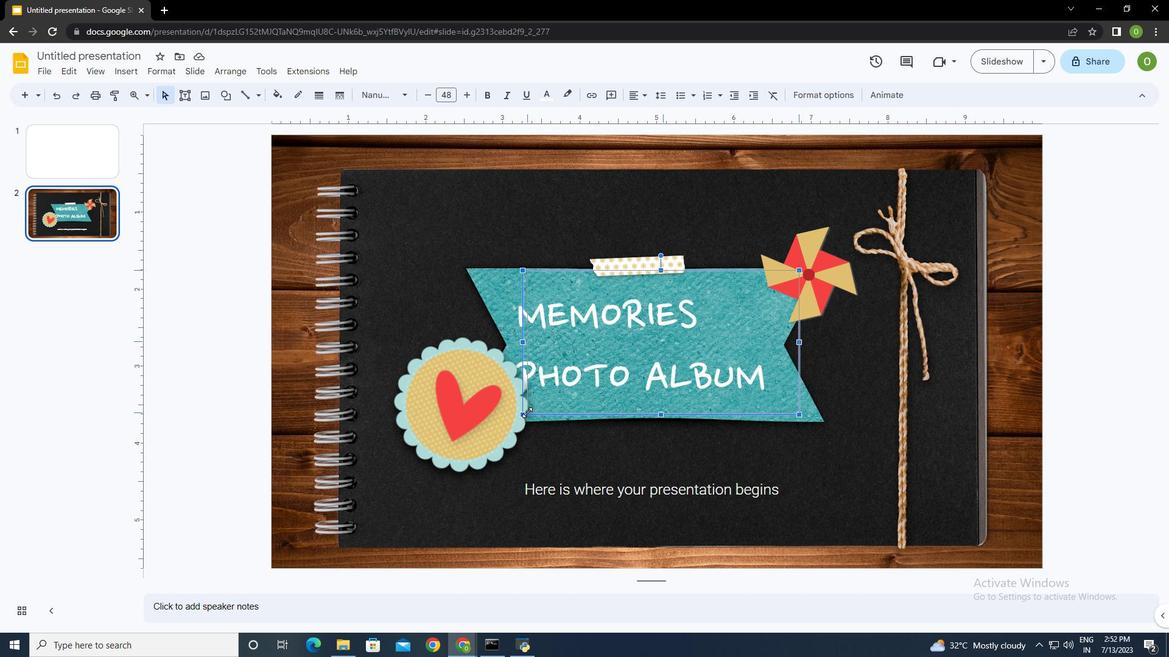 
Action: Mouse pressed left at (528, 412)
Screenshot: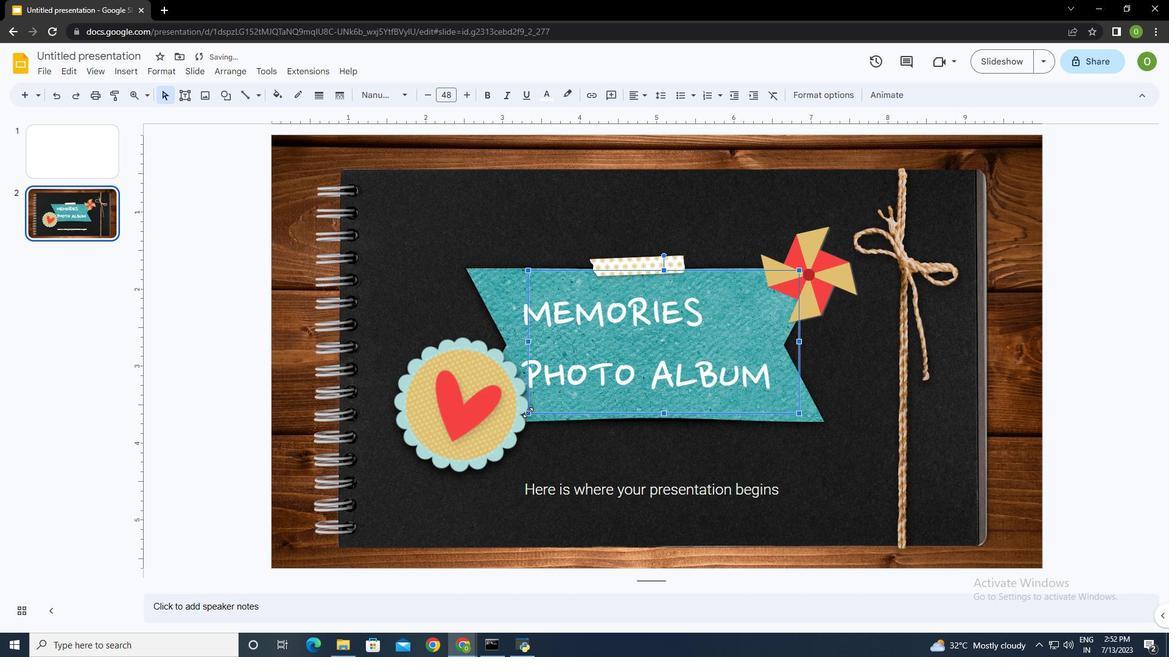 
Action: Mouse moved to (761, 383)
Screenshot: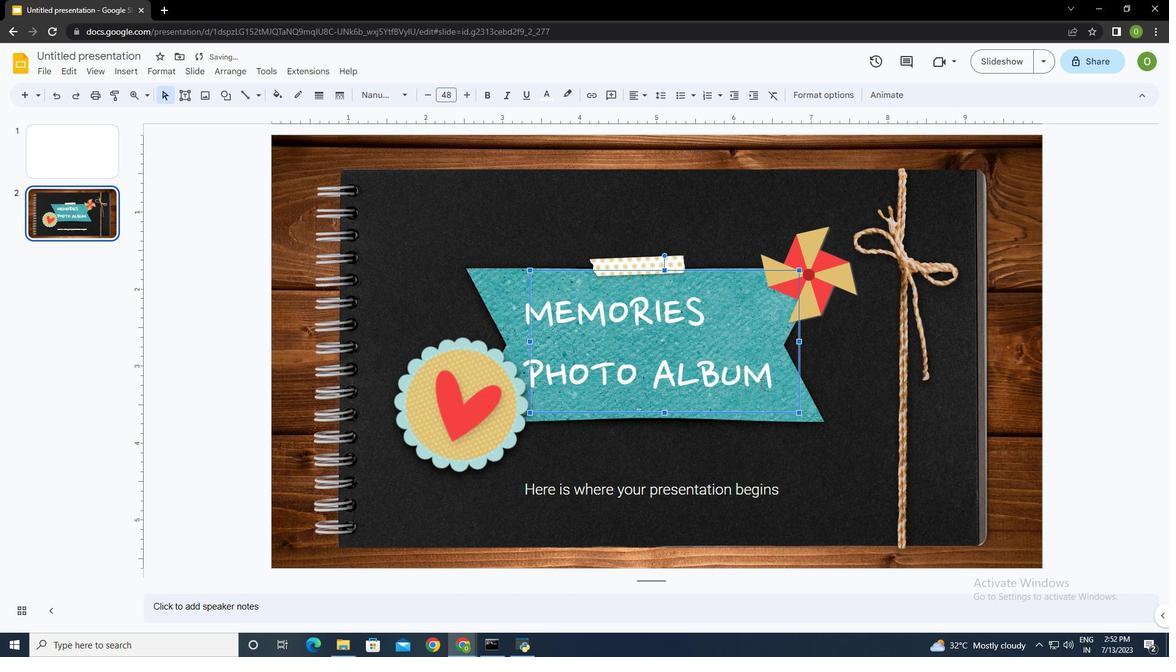 
Action: Mouse pressed left at (761, 383)
Screenshot: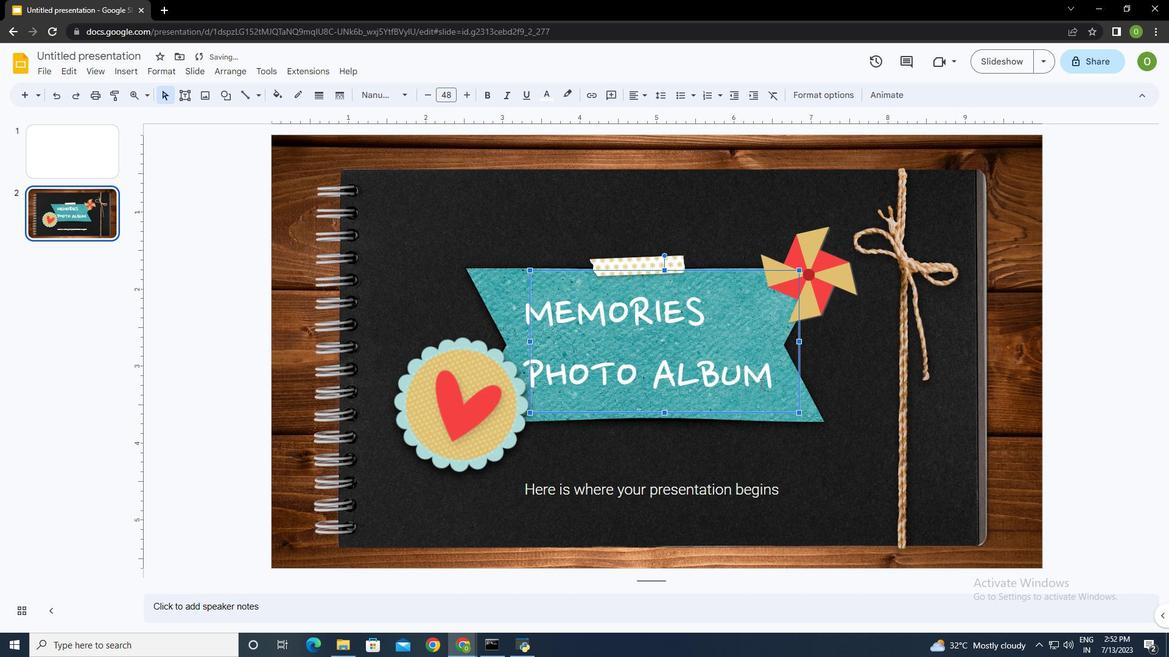 
Action: Mouse moved to (783, 381)
Screenshot: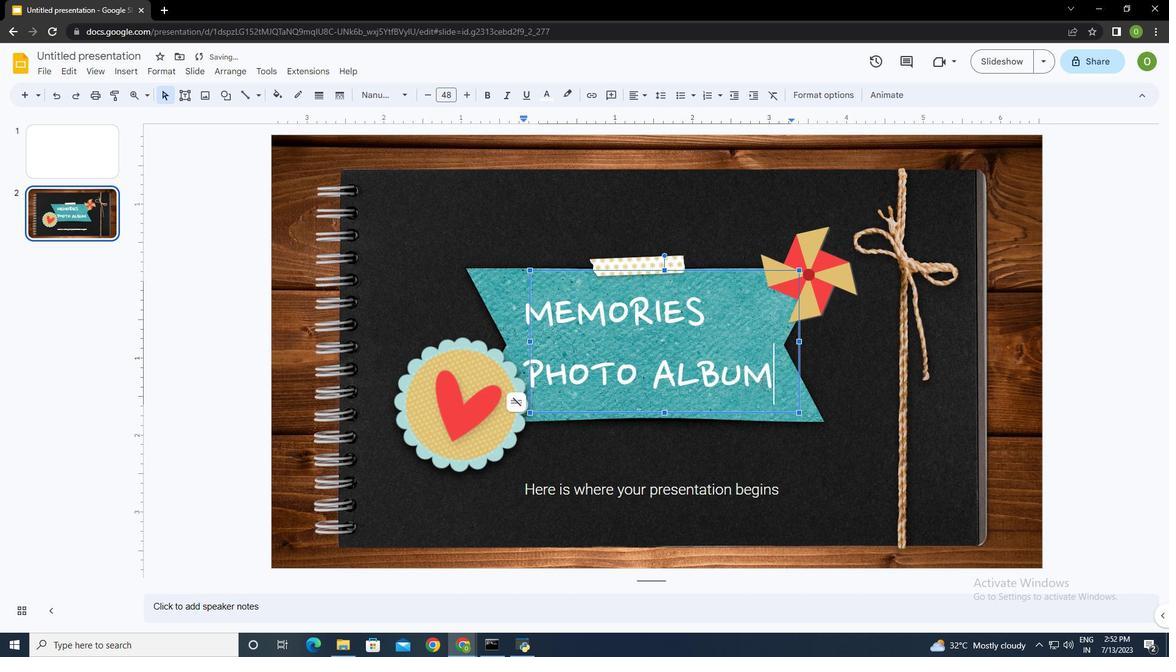 
Action: Key pressed ctrl+A
Screenshot: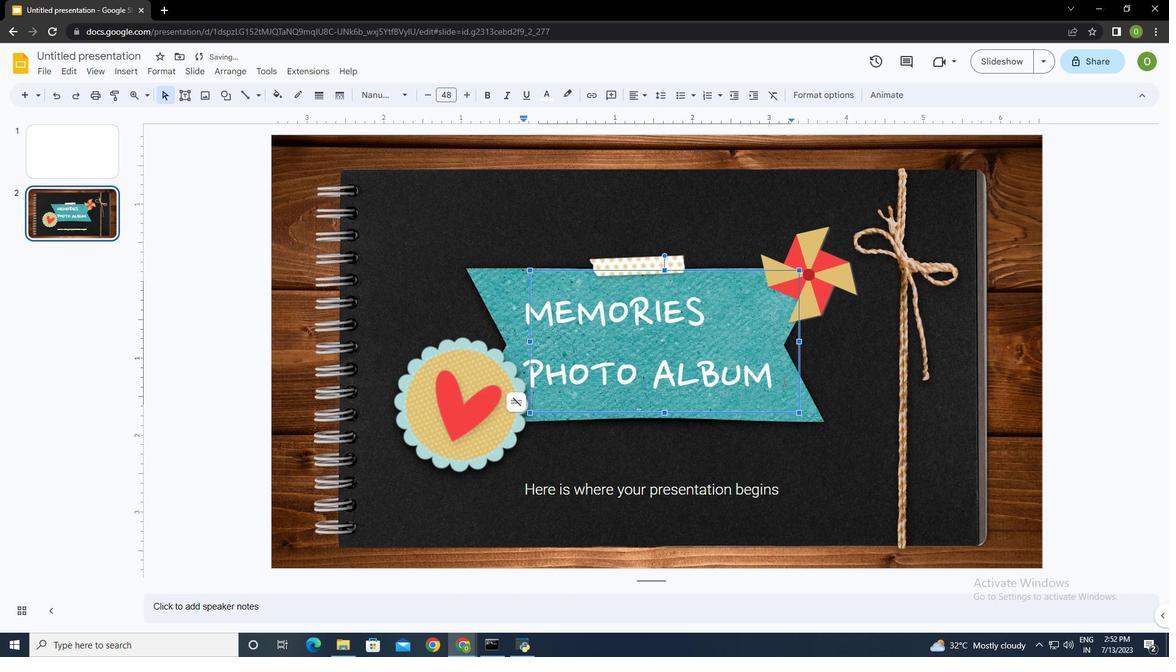 
Action: Mouse moved to (378, 91)
Screenshot: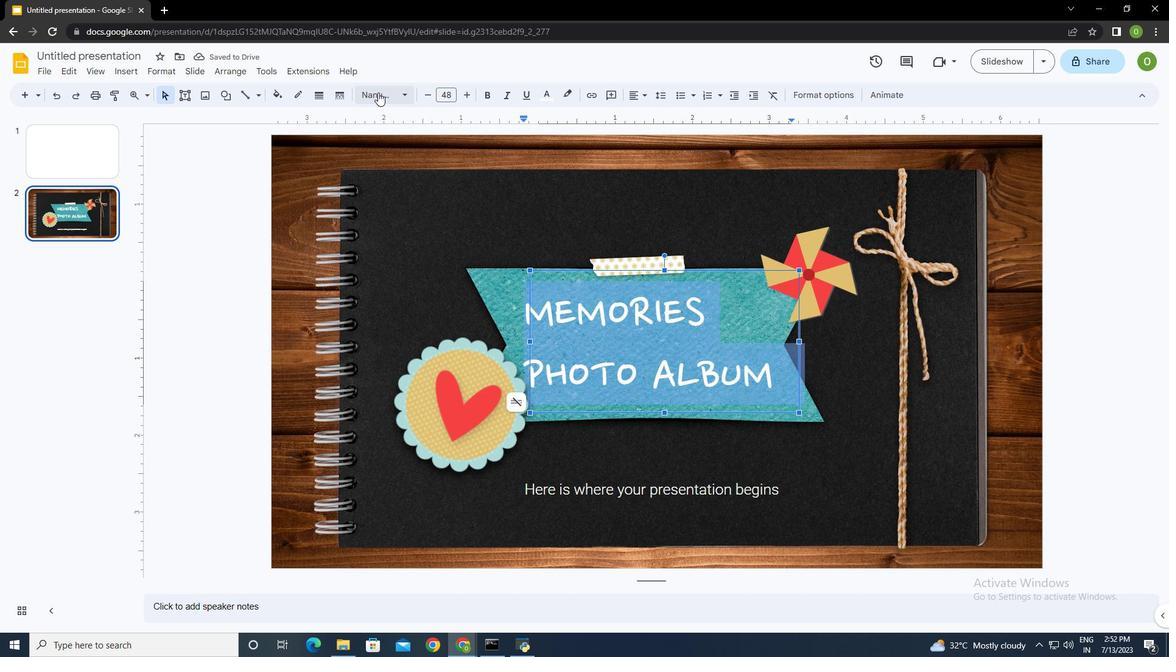 
Action: Mouse pressed left at (378, 91)
Screenshot: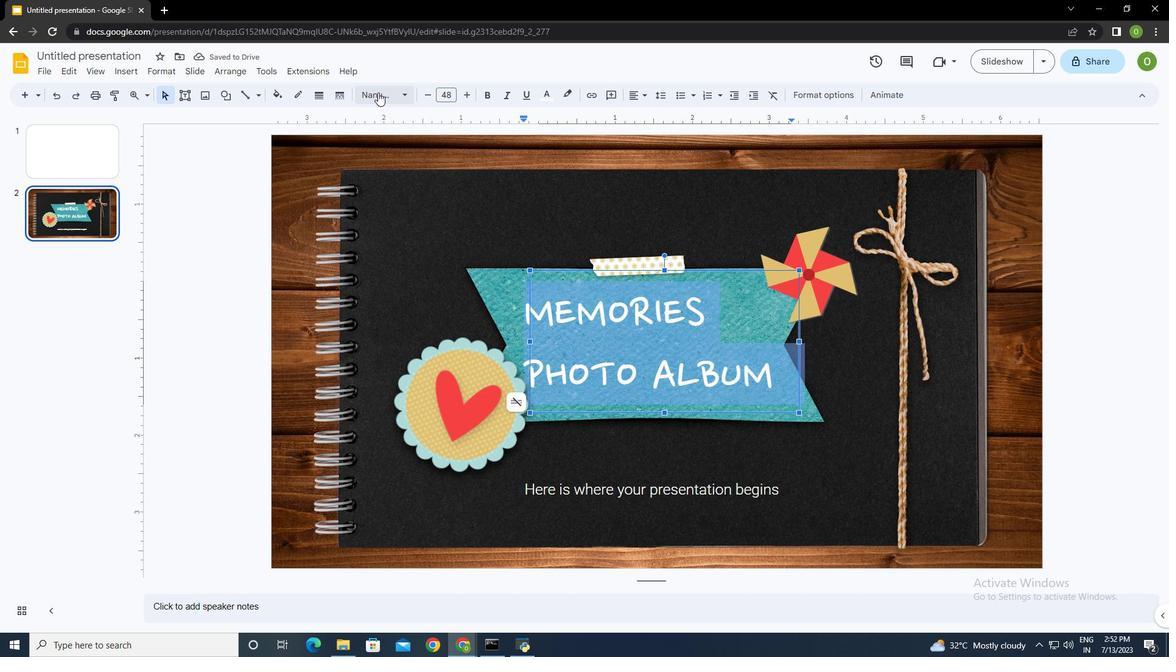 
Action: Mouse moved to (429, 330)
Screenshot: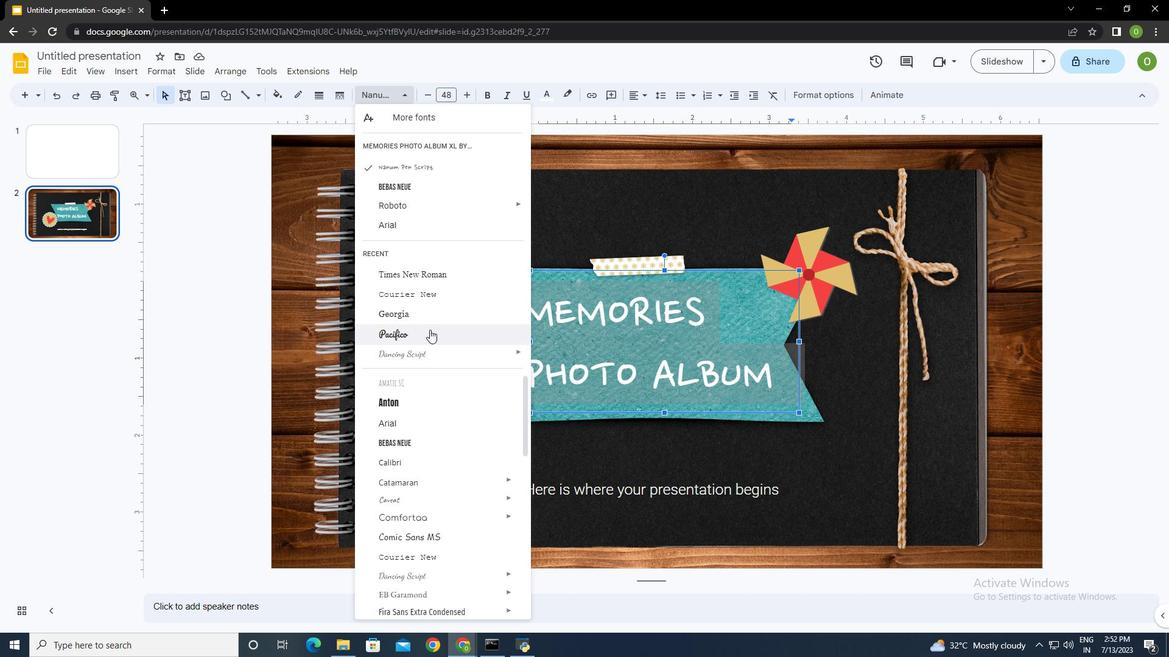 
Action: Mouse pressed left at (429, 330)
Screenshot: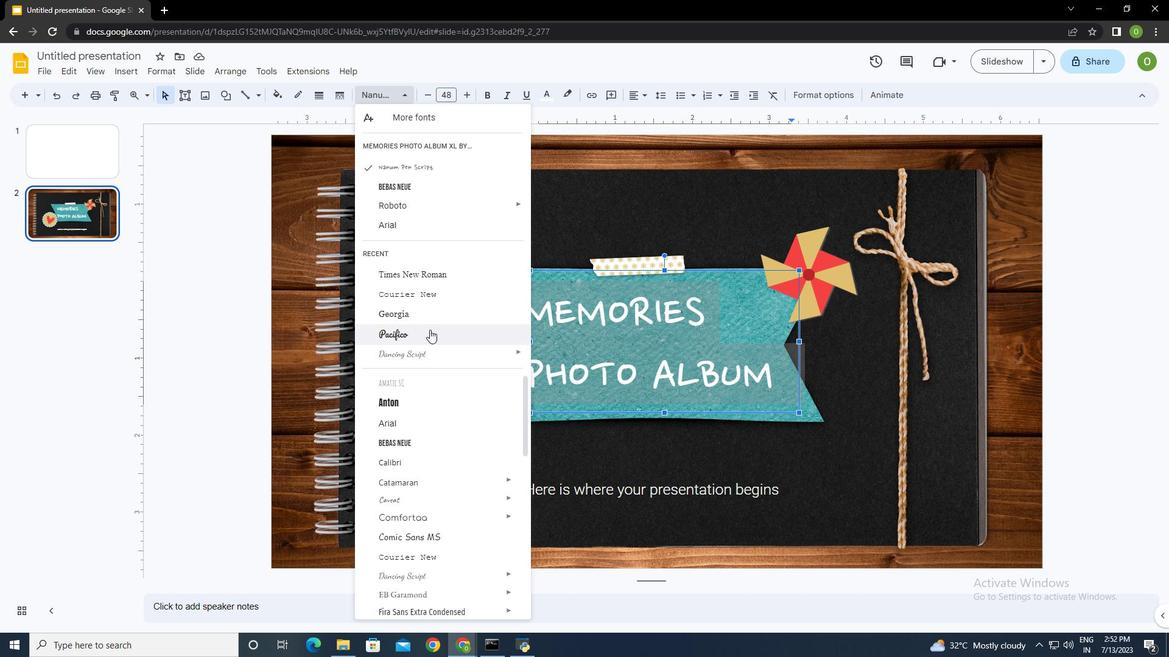 
Action: Mouse moved to (429, 330)
Screenshot: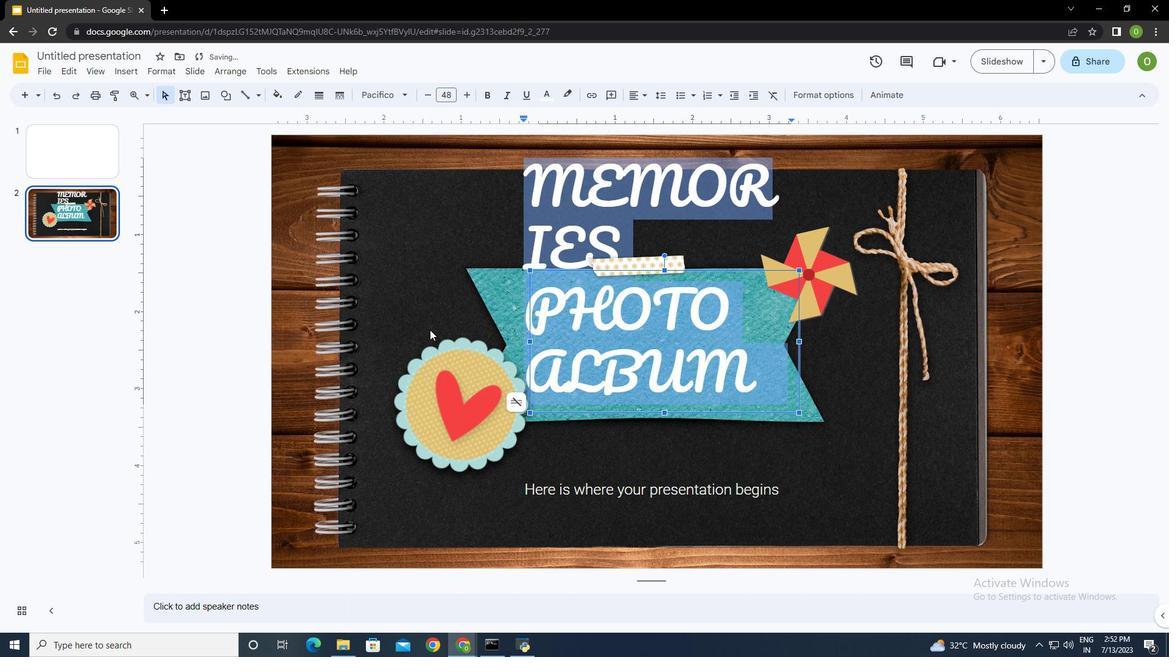 
Action: Key pressed ctrl+Z
Screenshot: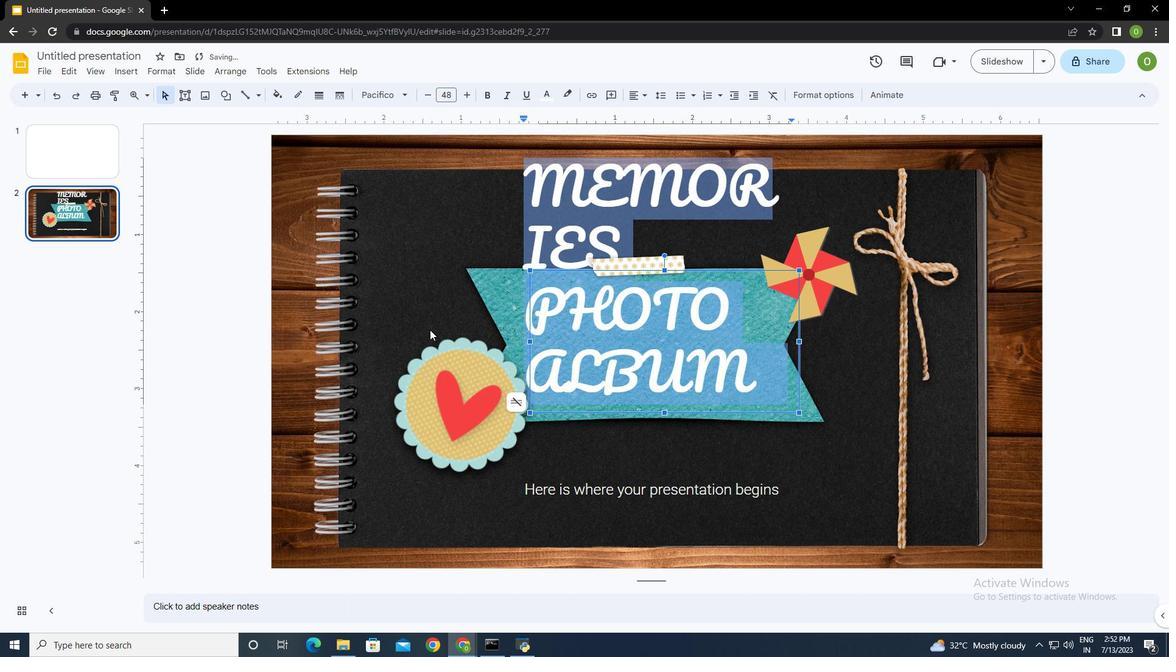 
Action: Mouse moved to (734, 319)
Screenshot: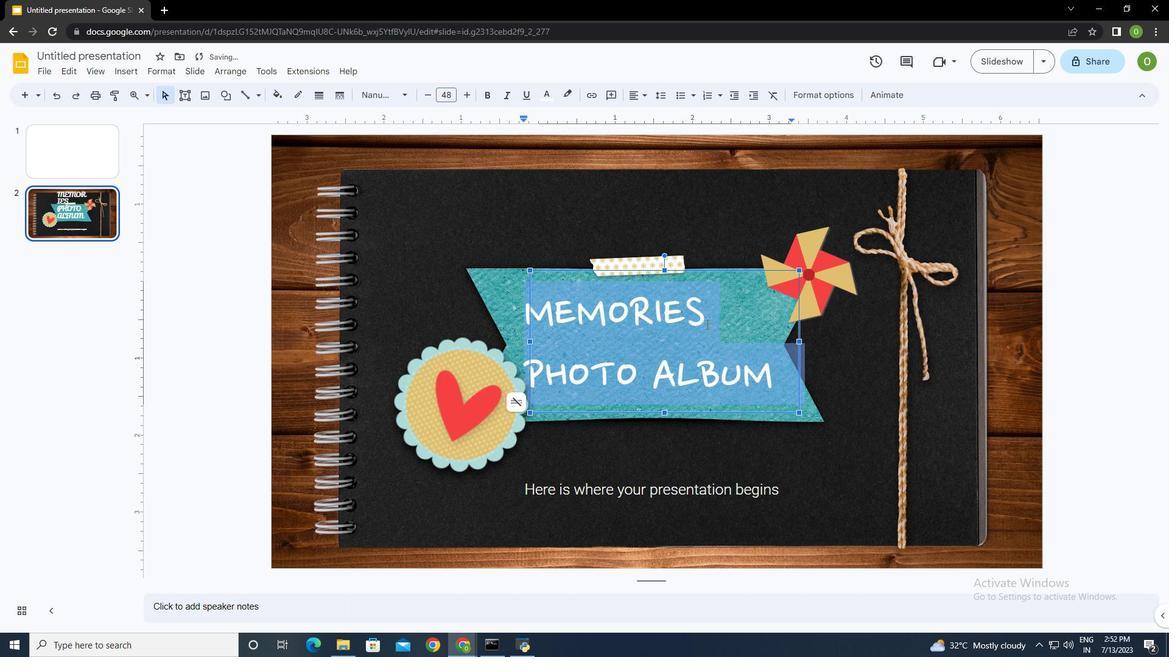
Action: Mouse pressed left at (734, 319)
Screenshot: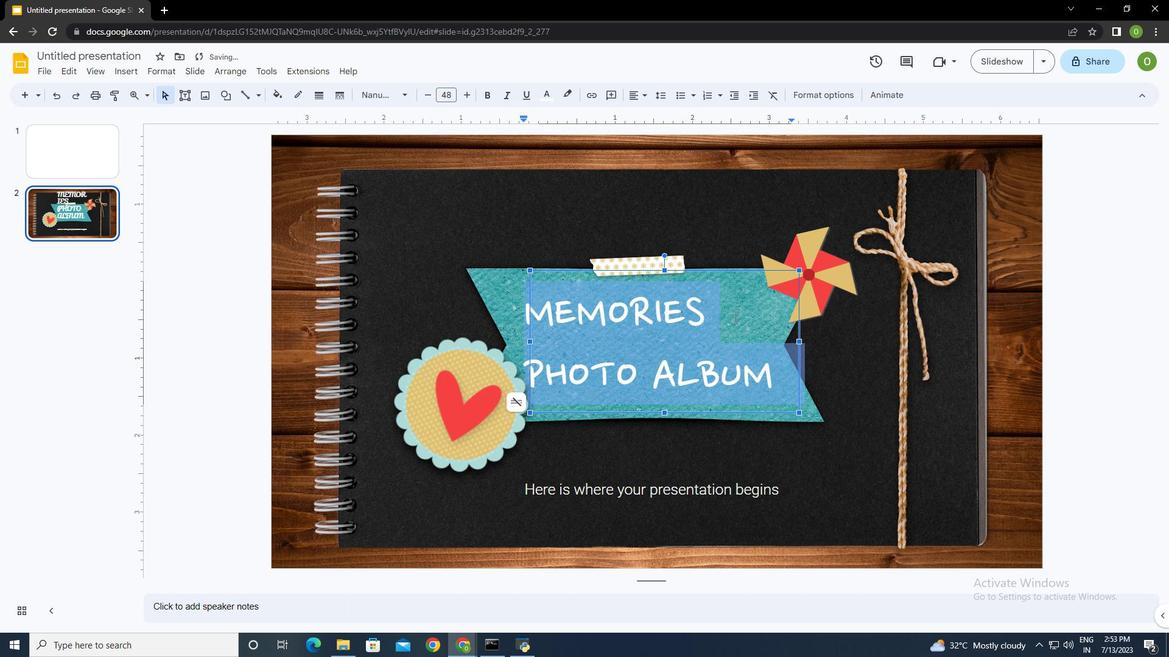 
Action: Mouse moved to (677, 475)
Screenshot: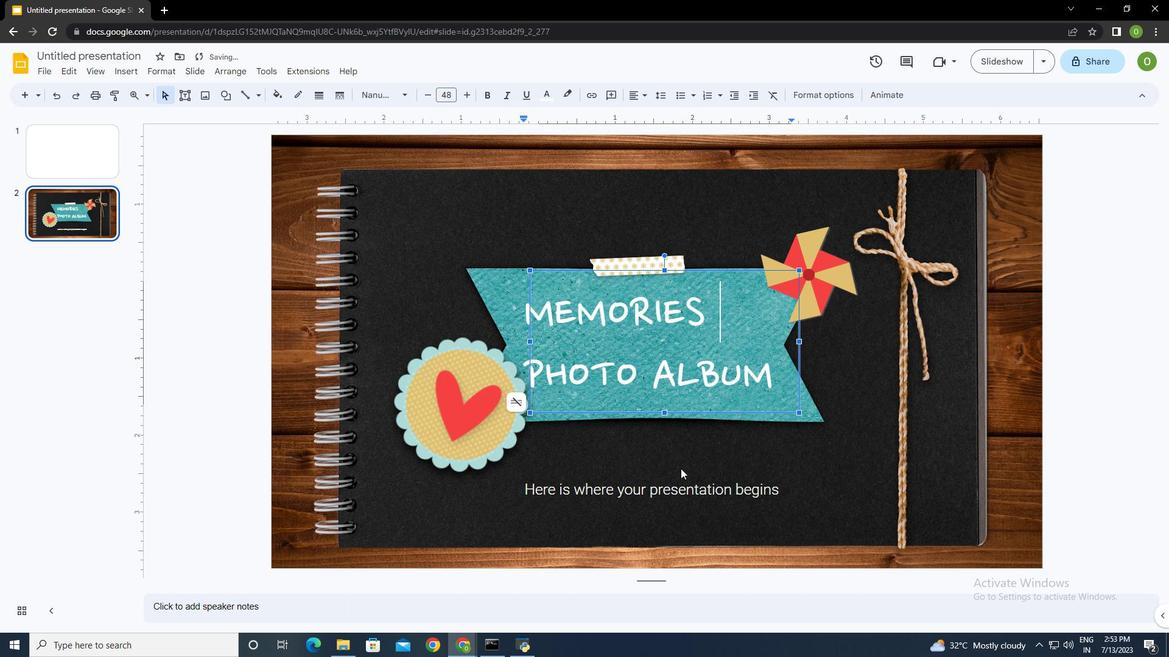 
Action: Mouse pressed left at (677, 475)
Screenshot: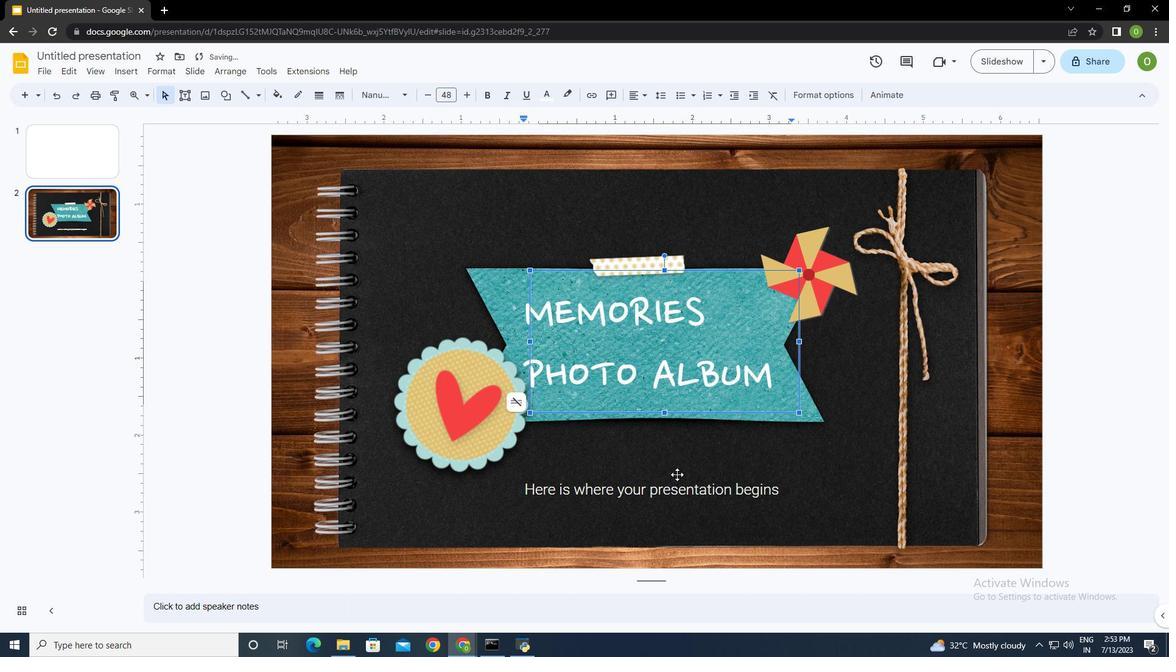 
Action: Mouse moved to (781, 494)
Screenshot: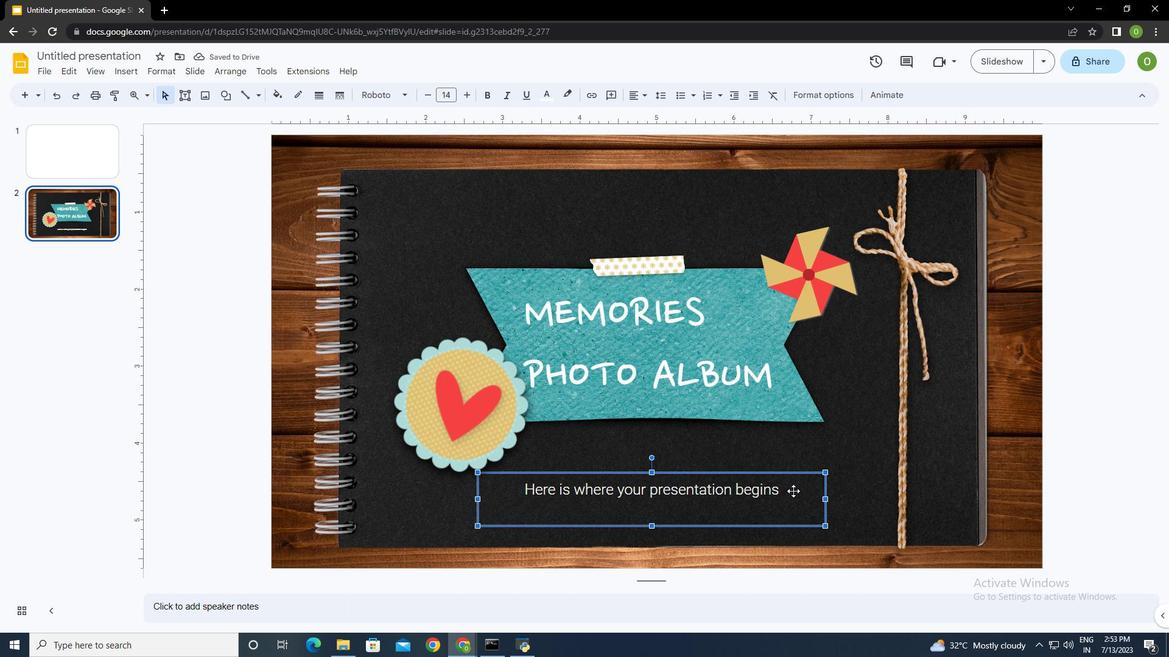 
Action: Mouse pressed left at (781, 494)
Screenshot: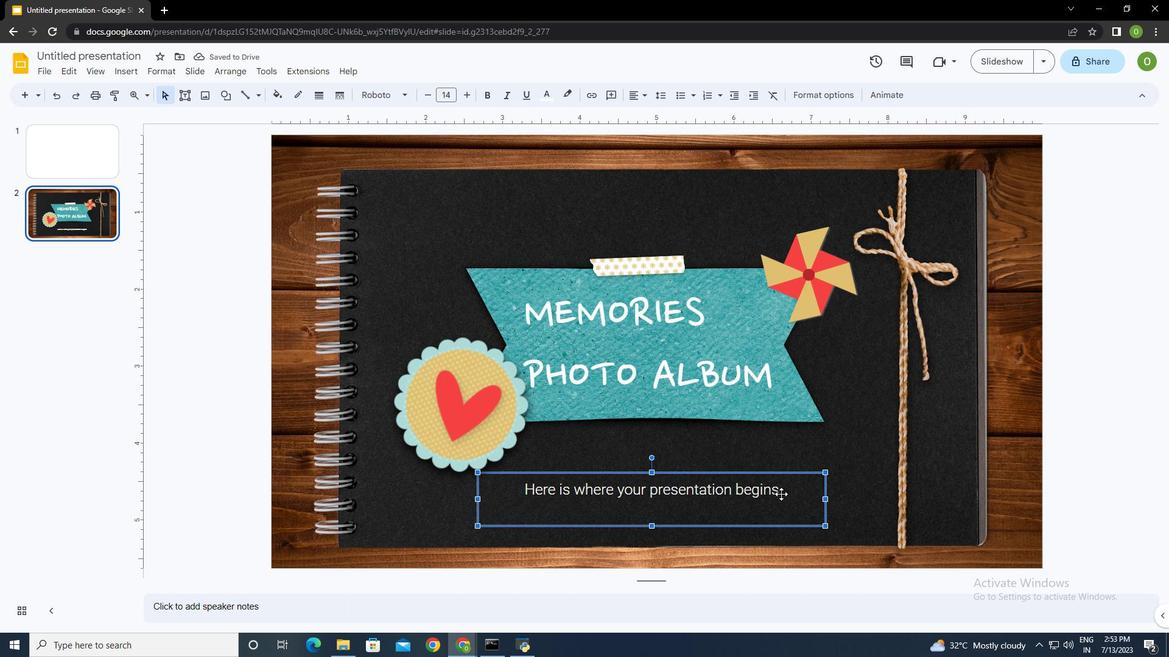 
Action: Mouse pressed left at (781, 494)
Screenshot: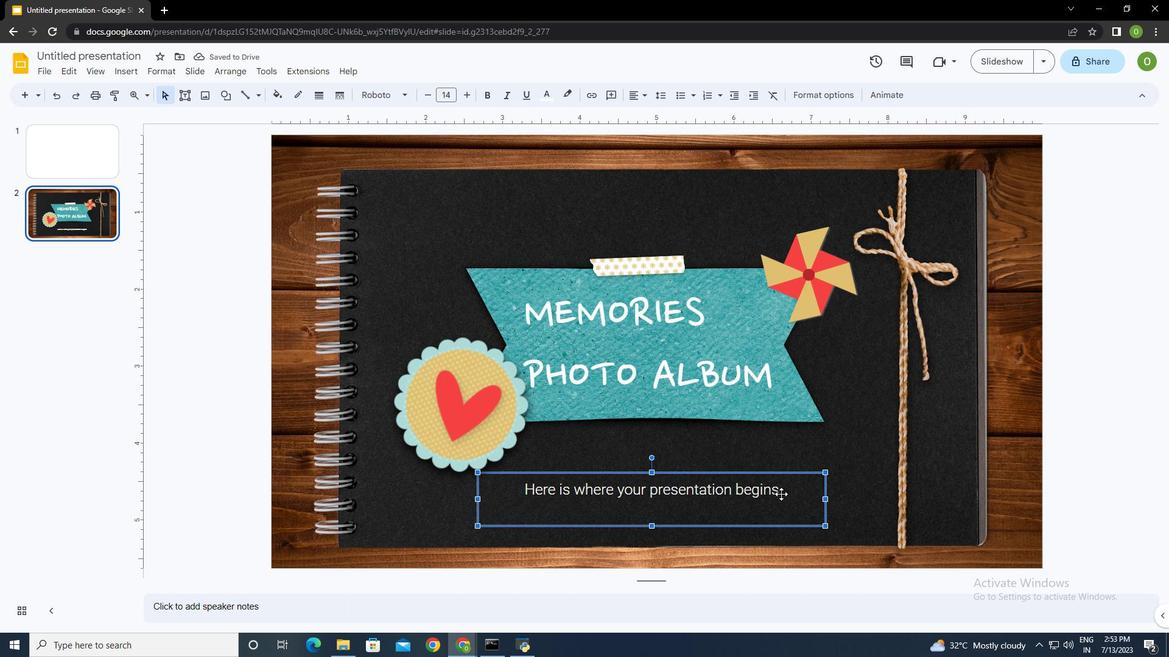 
Action: Mouse moved to (762, 319)
Screenshot: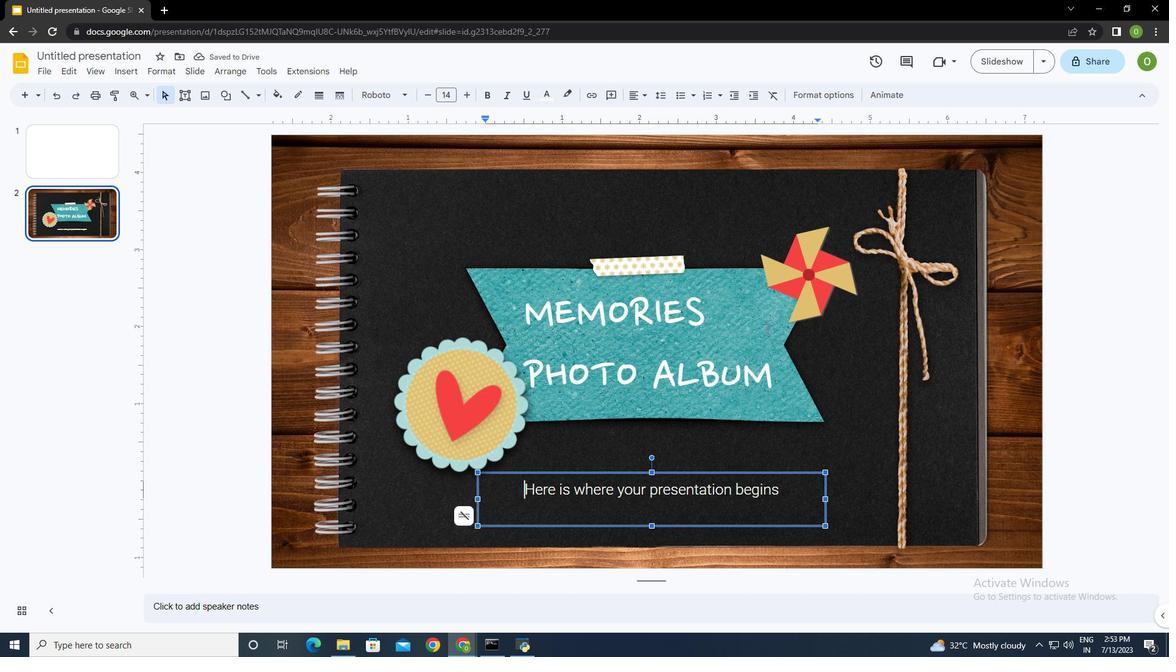
Action: Mouse pressed left at (762, 319)
Screenshot: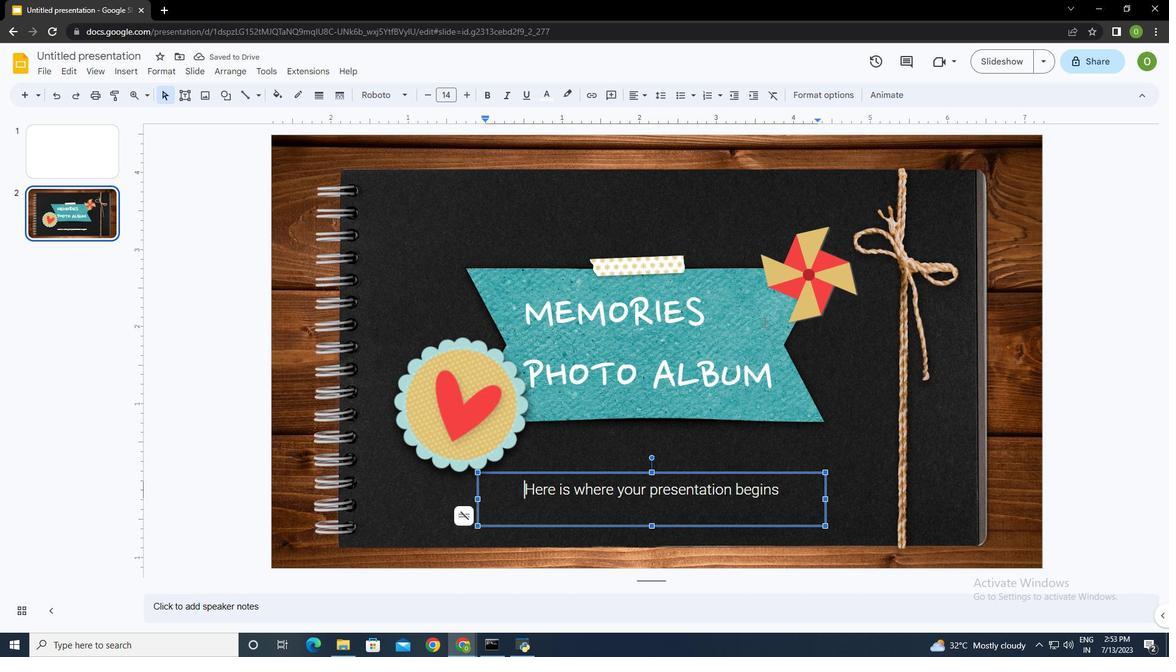 
Action: Mouse moved to (545, 282)
Screenshot: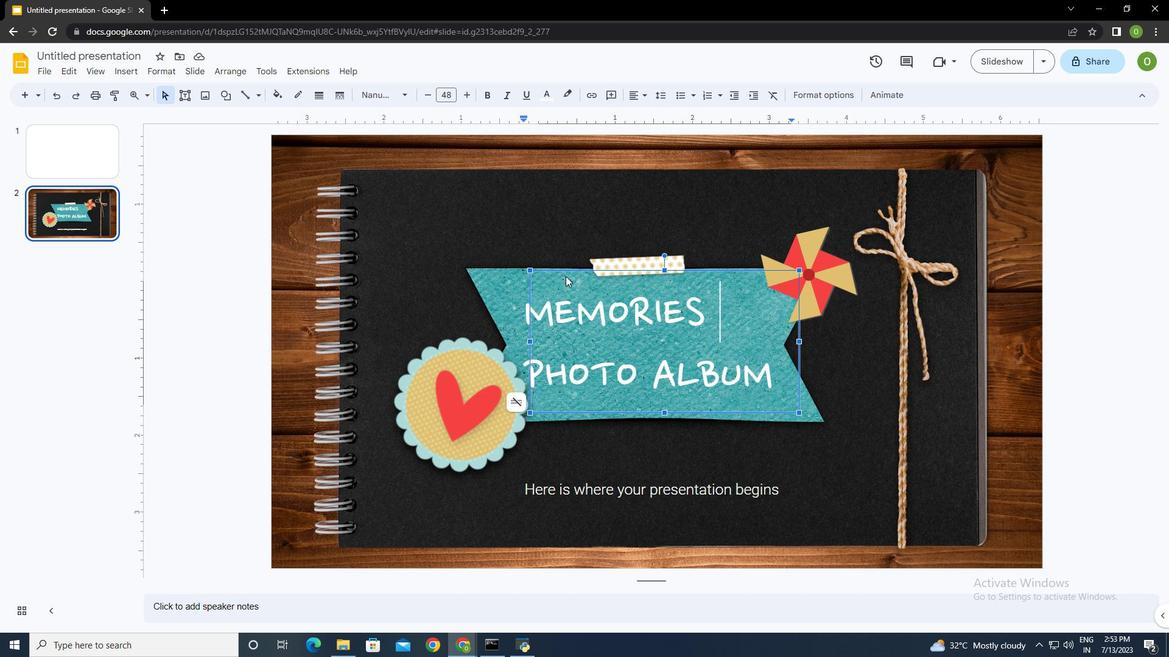 
Action: Mouse pressed left at (545, 282)
Screenshot: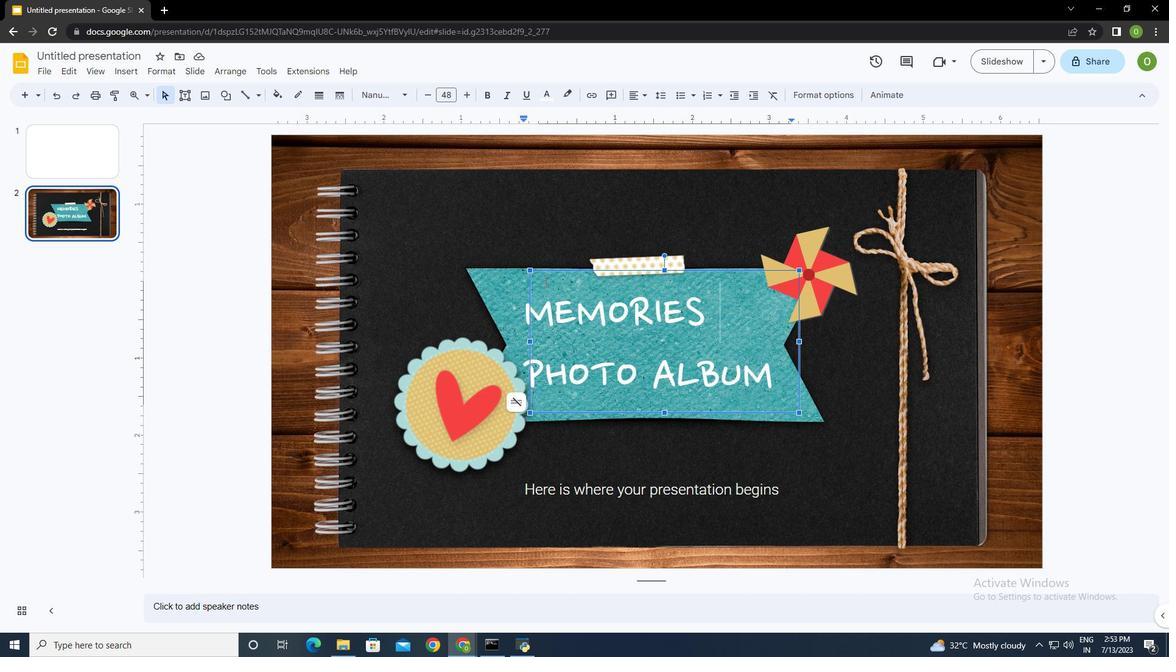
Action: Mouse moved to (897, 90)
Screenshot: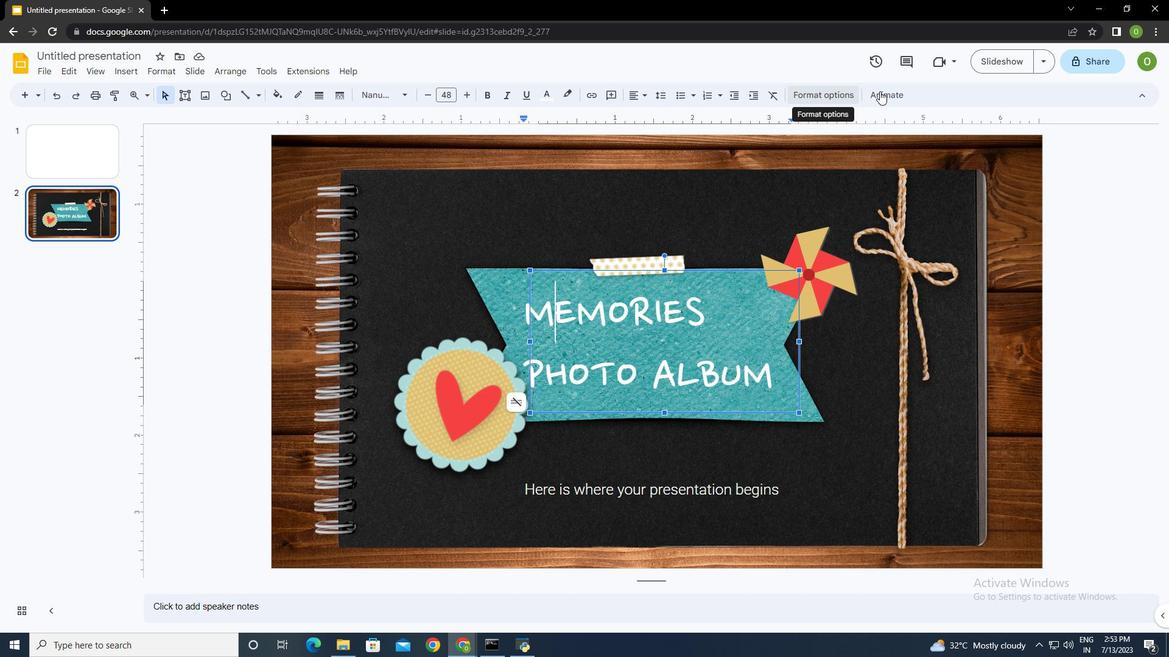 
Action: Mouse pressed left at (897, 90)
Screenshot: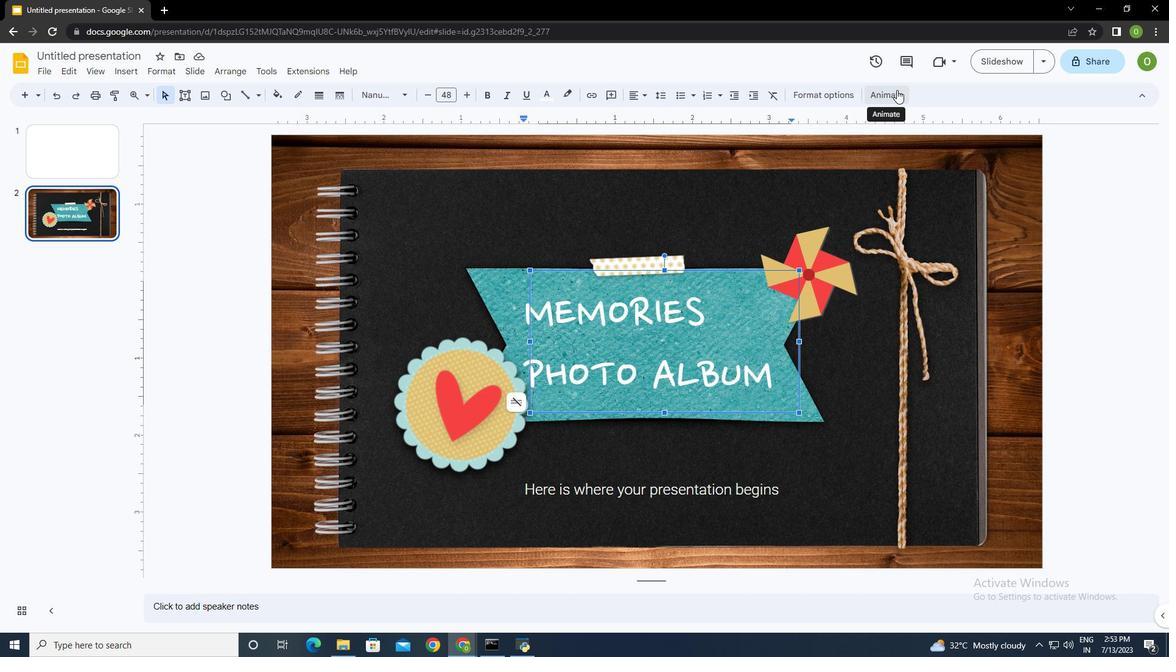 
Action: Mouse moved to (1033, 275)
Screenshot: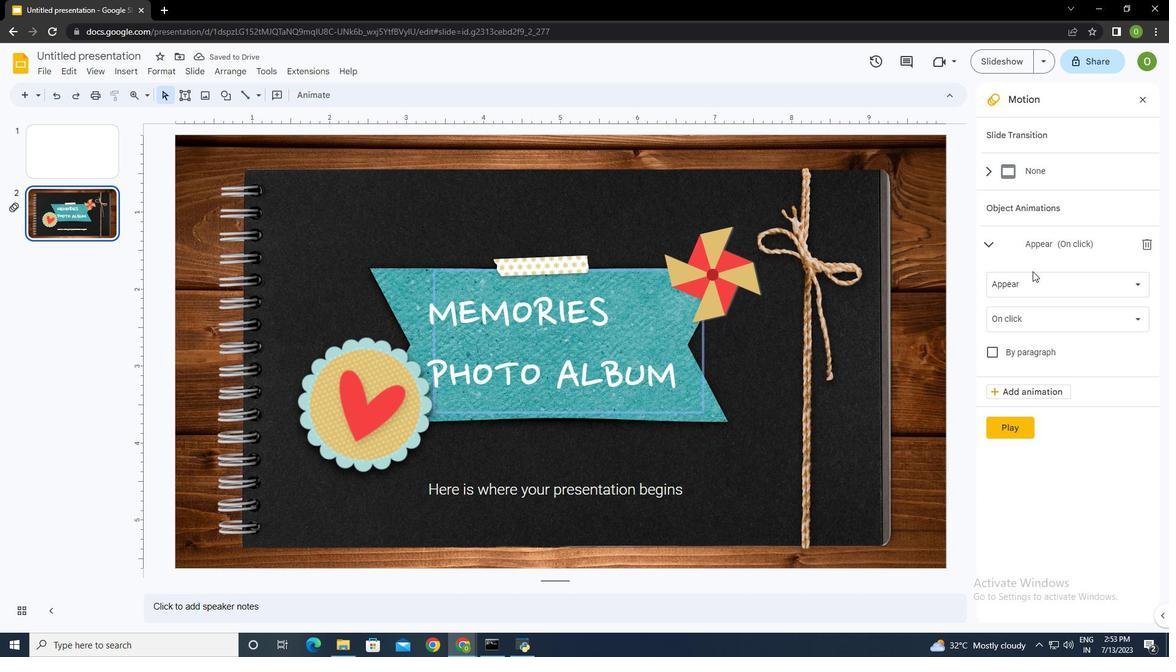 
Action: Mouse pressed left at (1033, 275)
Screenshot: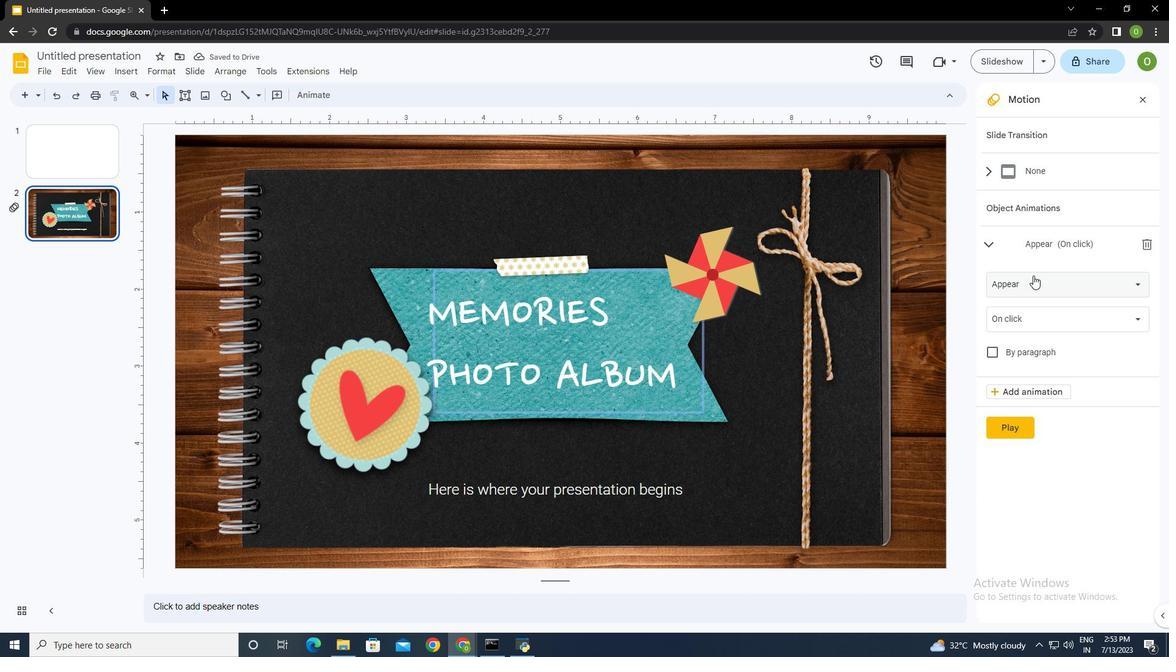 
Action: Mouse moved to (1045, 386)
Screenshot: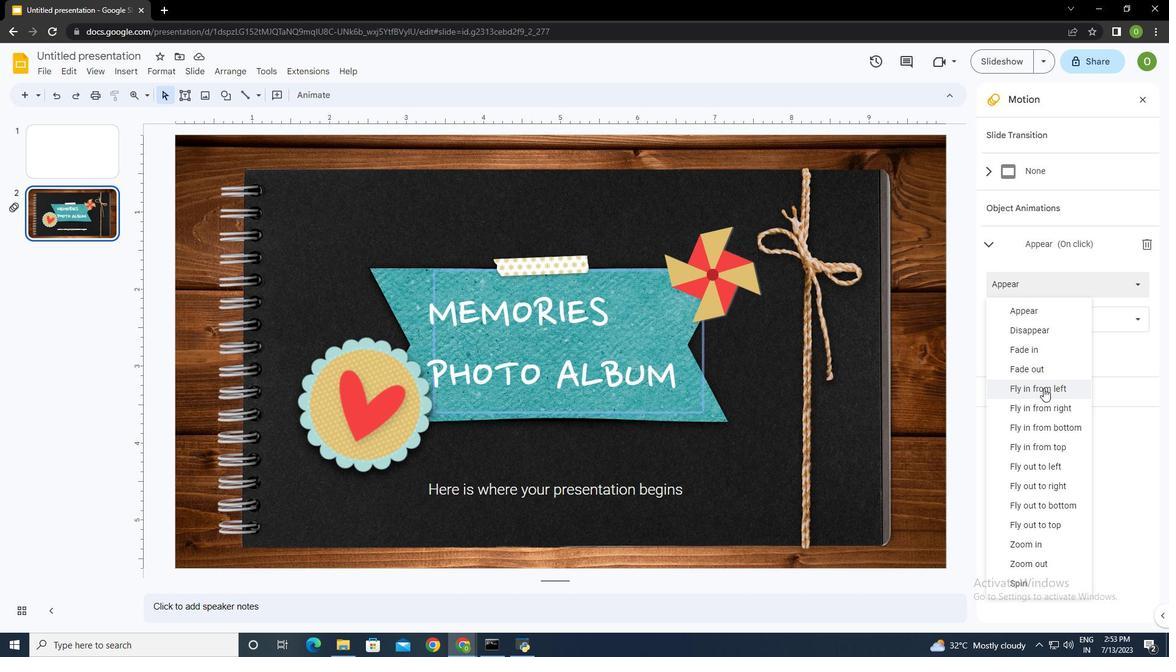 
Action: Mouse pressed left at (1045, 386)
Screenshot: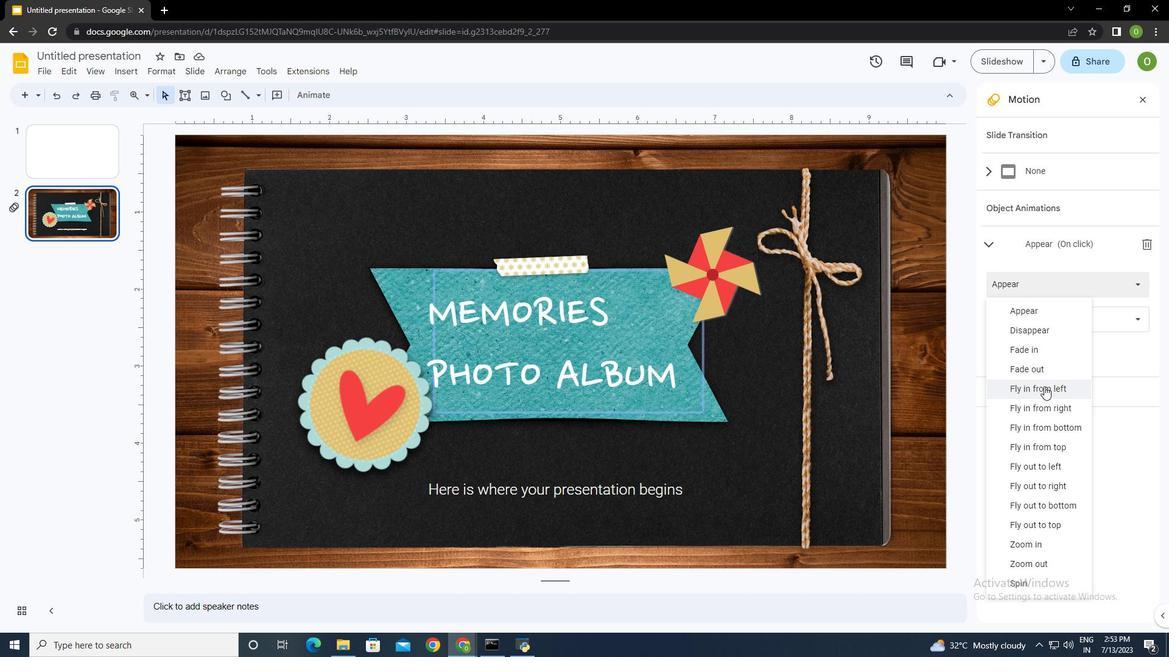 
Action: Mouse moved to (1040, 317)
Screenshot: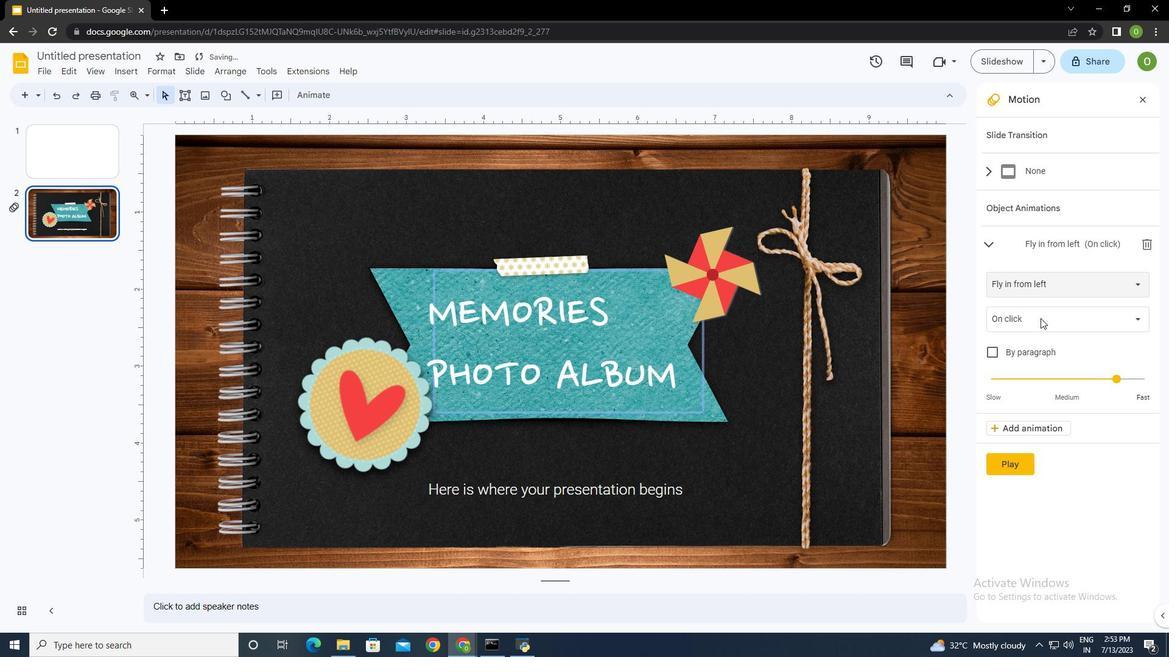 
Action: Mouse pressed left at (1040, 317)
Screenshot: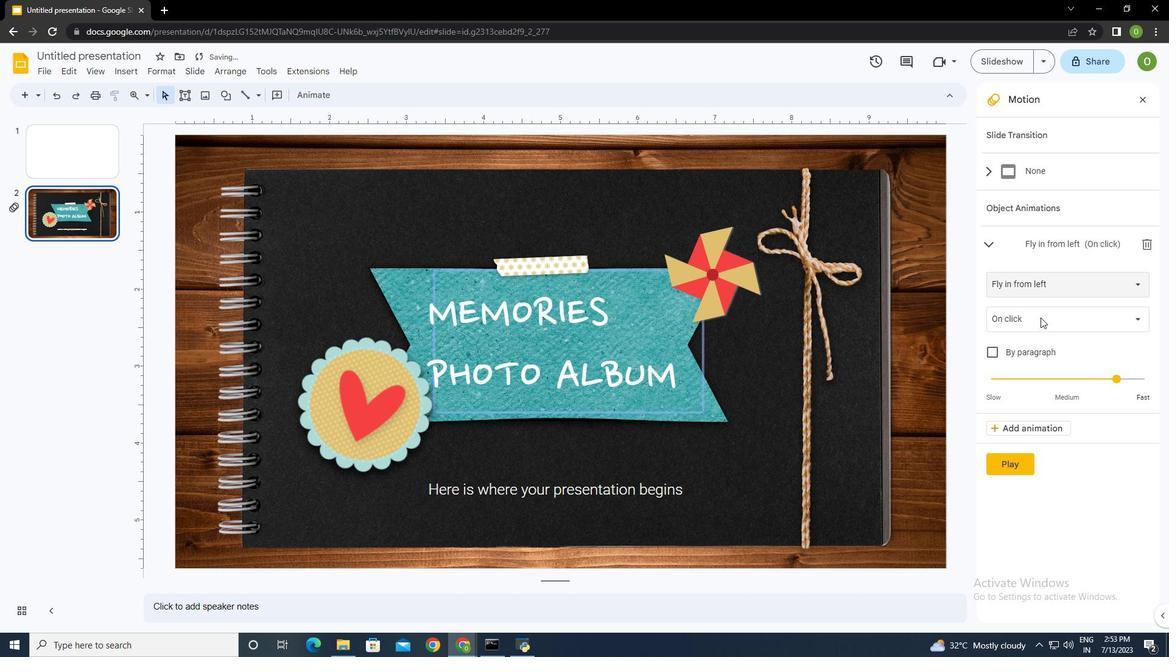 
Action: Mouse moved to (1039, 322)
Screenshot: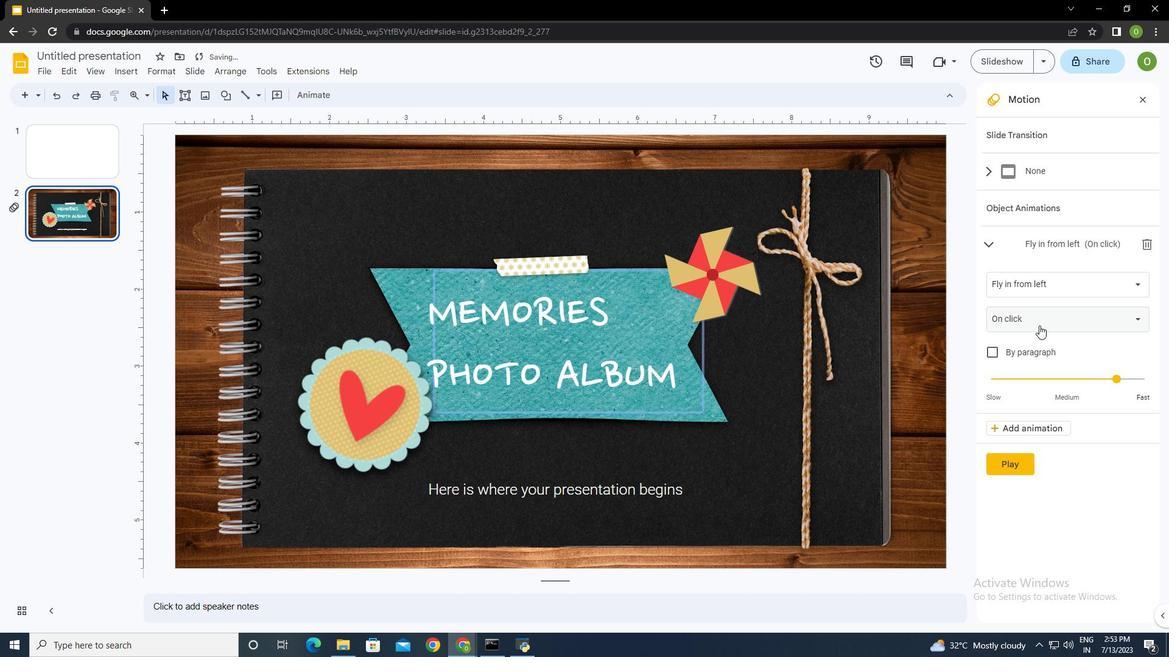
Action: Mouse pressed left at (1039, 322)
Screenshot: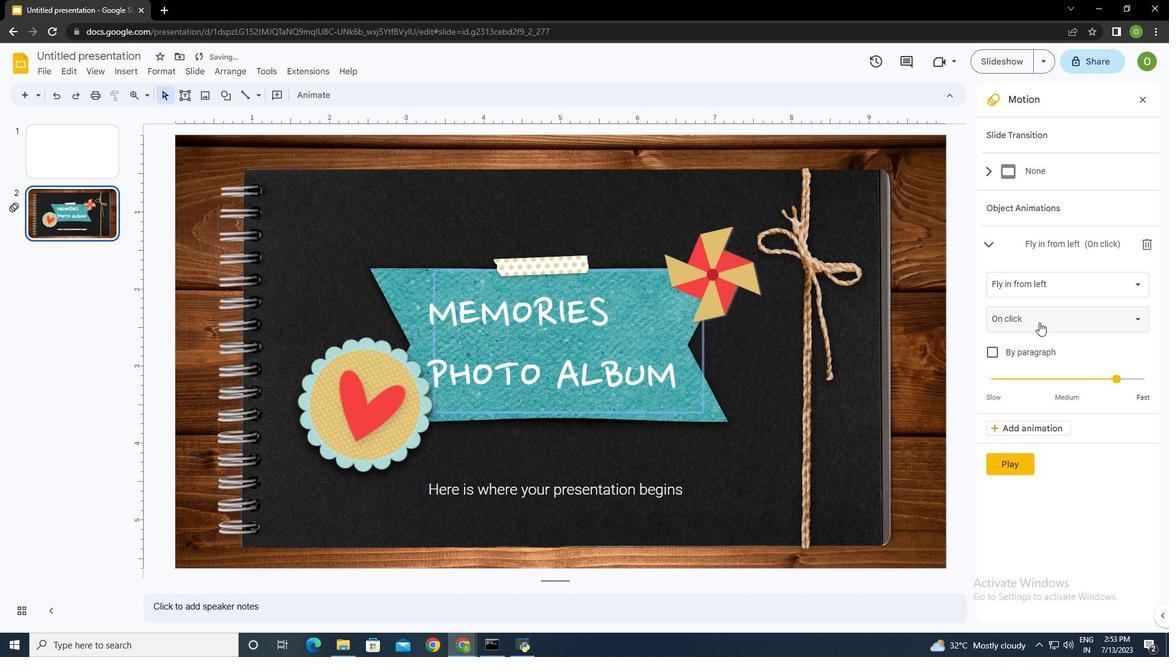 
Action: Mouse moved to (1036, 363)
Screenshot: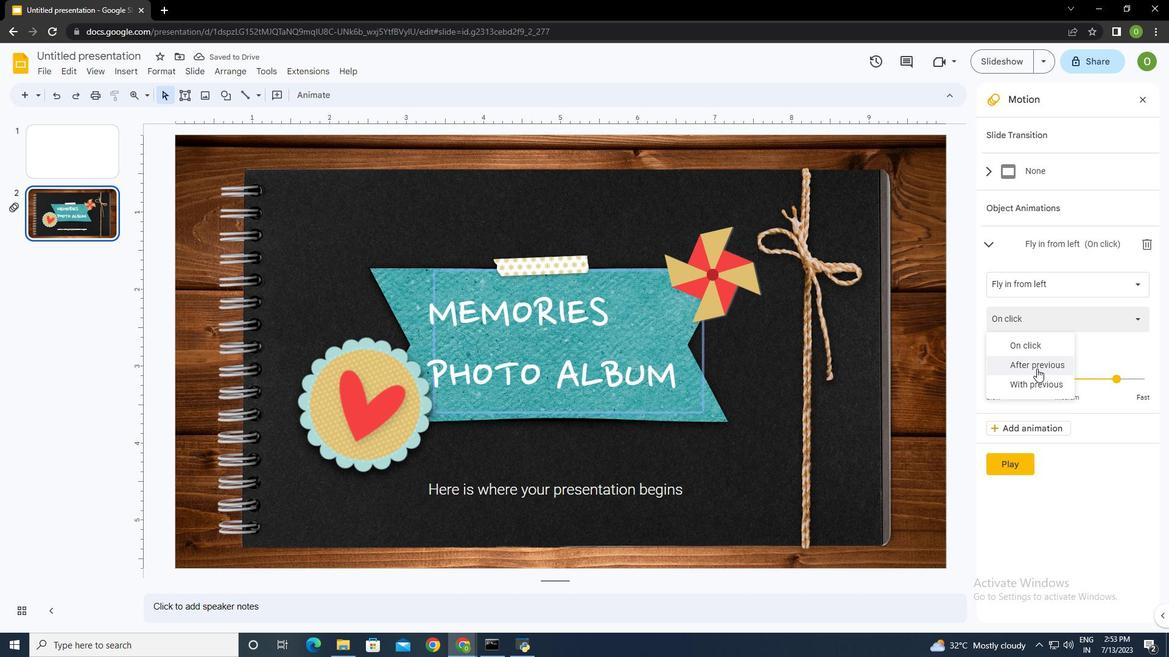 
Action: Mouse pressed left at (1036, 363)
Screenshot: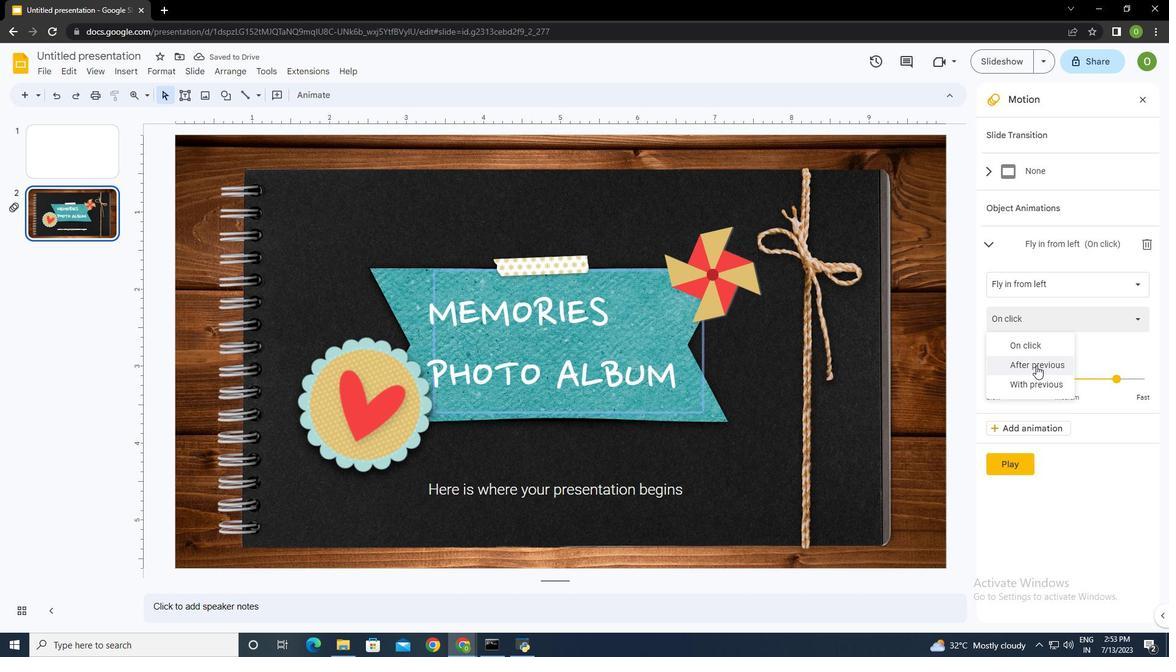 
Action: Mouse moved to (1118, 378)
Screenshot: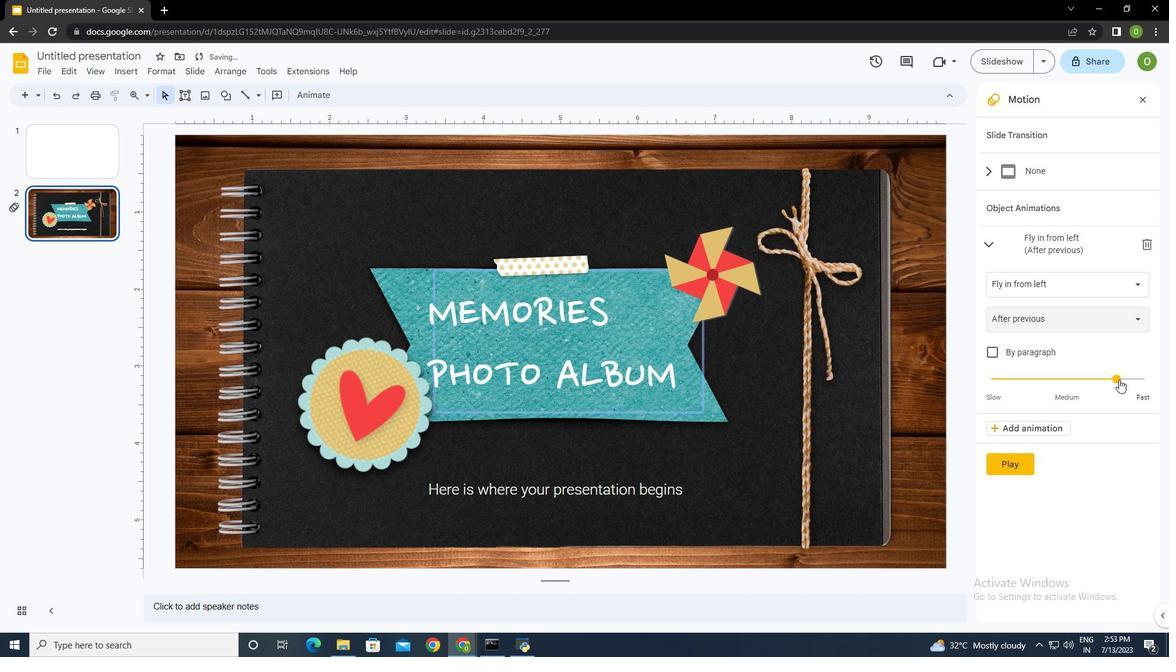 
Action: Mouse pressed left at (1118, 378)
Screenshot: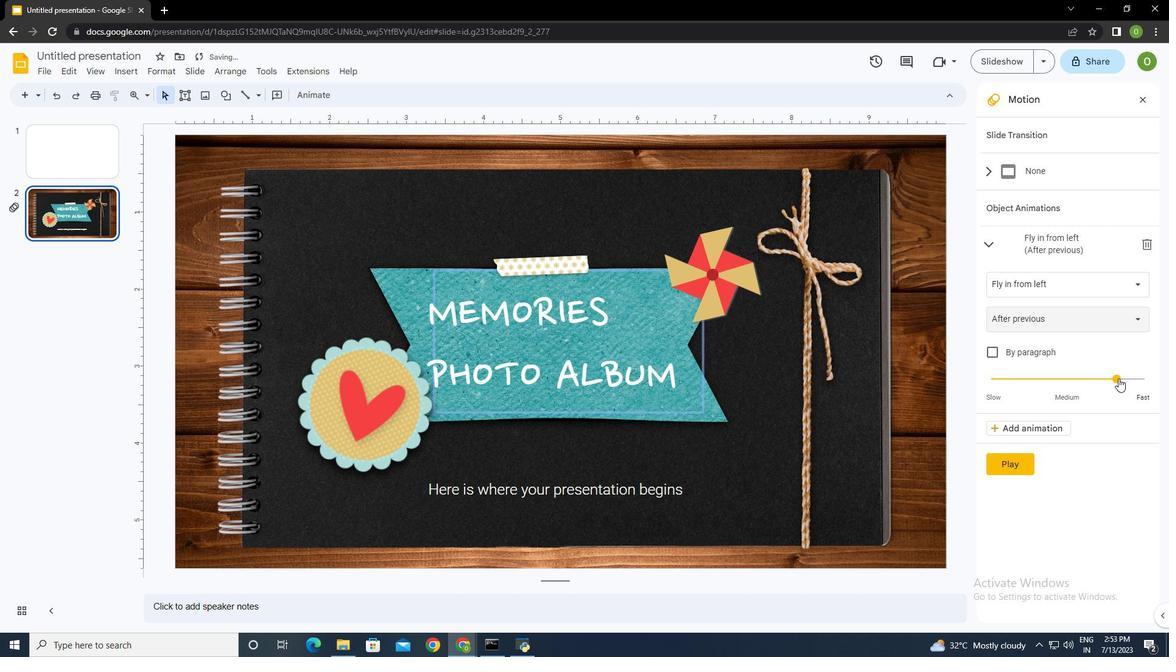 
Action: Mouse moved to (1007, 467)
Screenshot: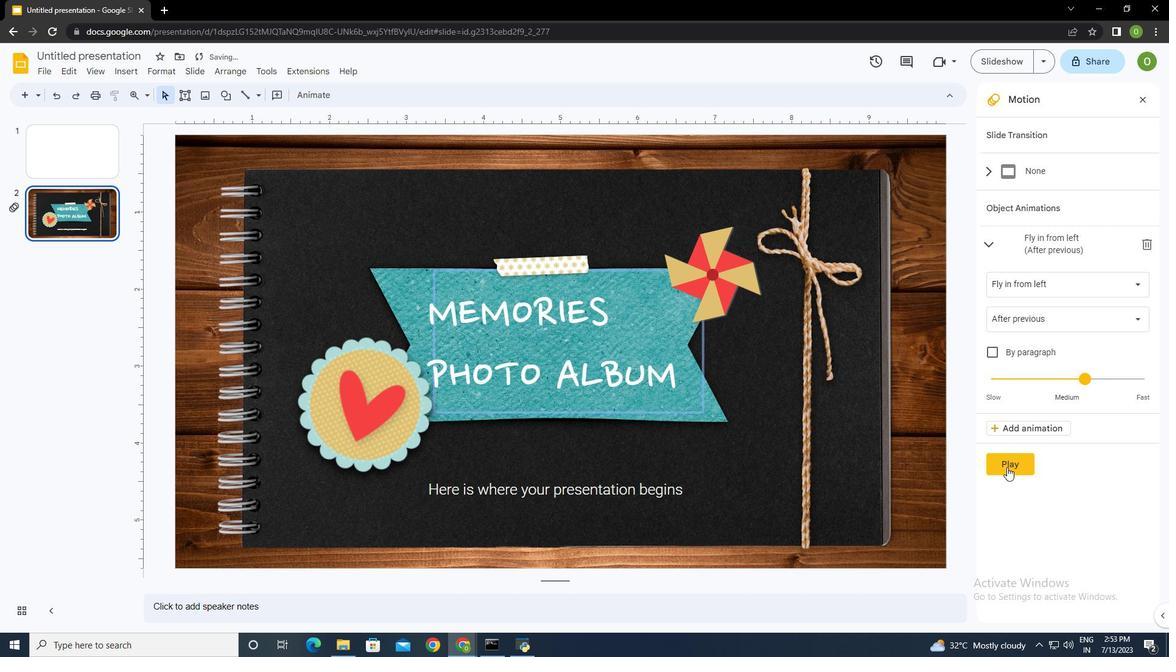 
Action: Mouse pressed left at (1007, 467)
Screenshot: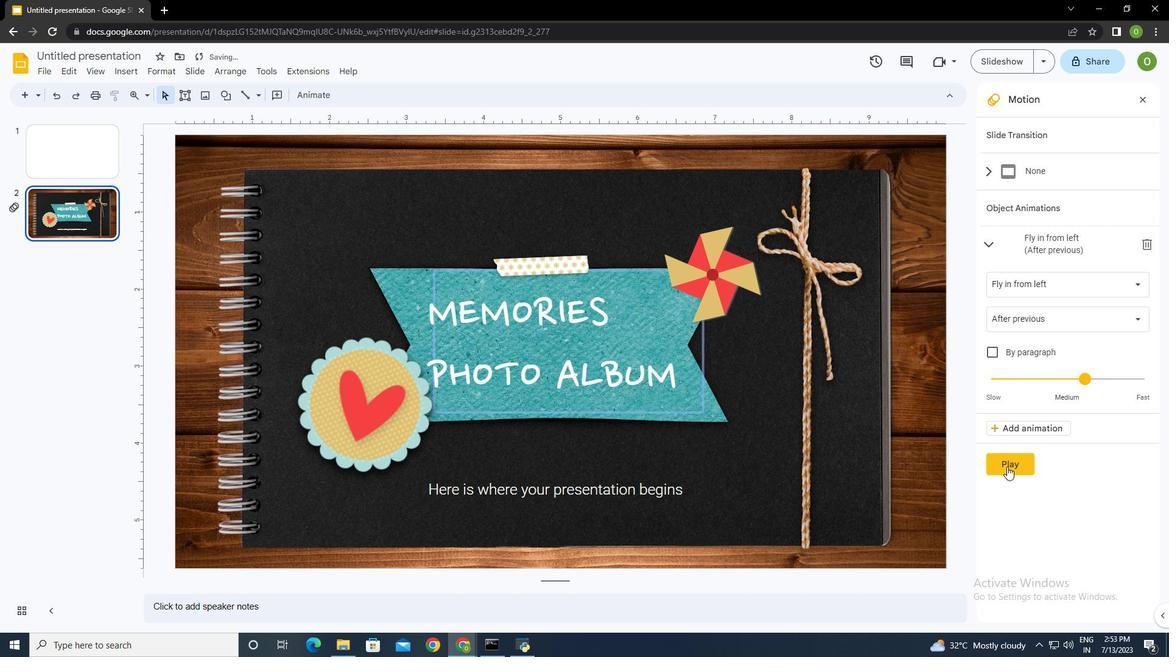 
Action: Mouse moved to (1014, 459)
Screenshot: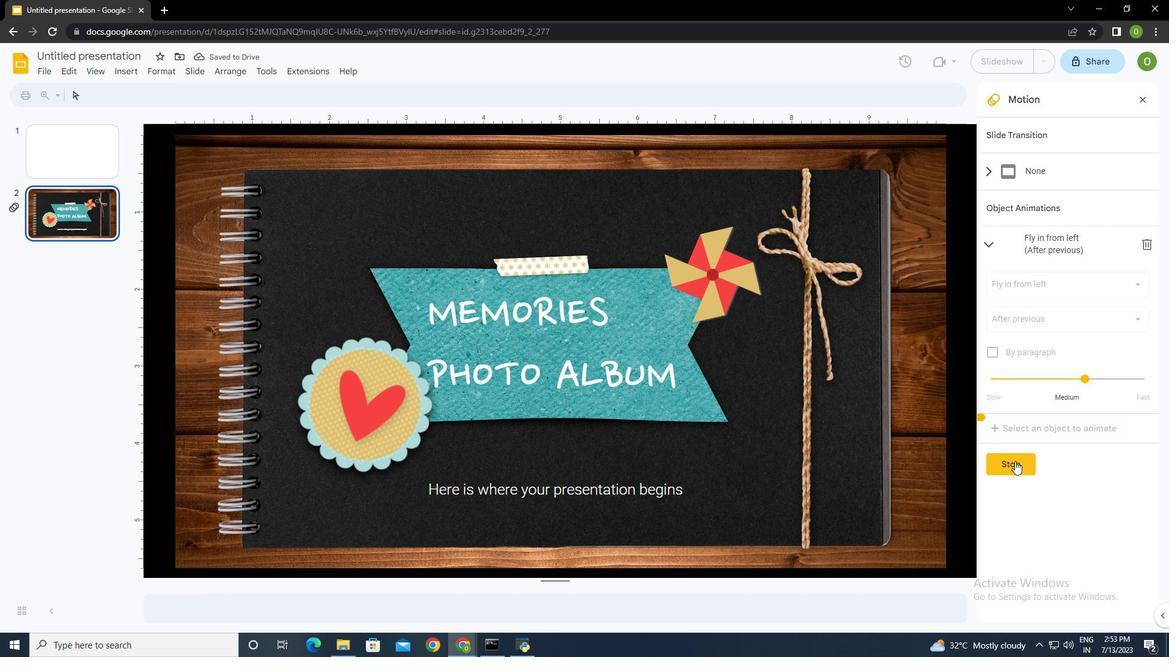 
Action: Mouse pressed left at (1014, 459)
Screenshot: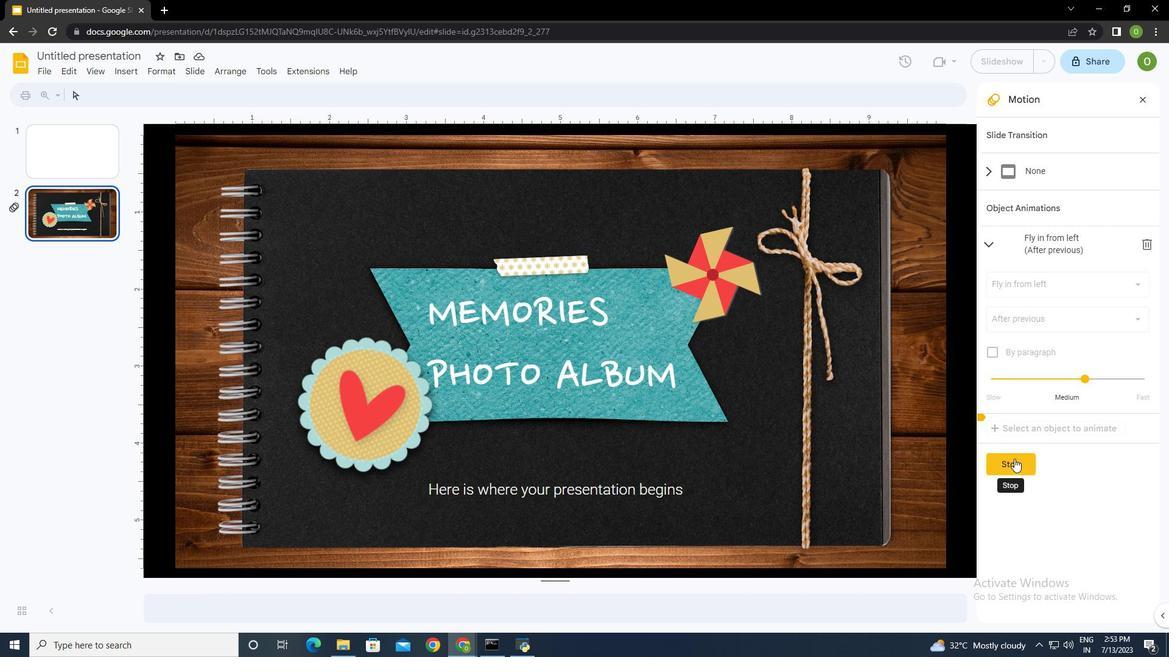 
Action: Mouse moved to (560, 359)
Screenshot: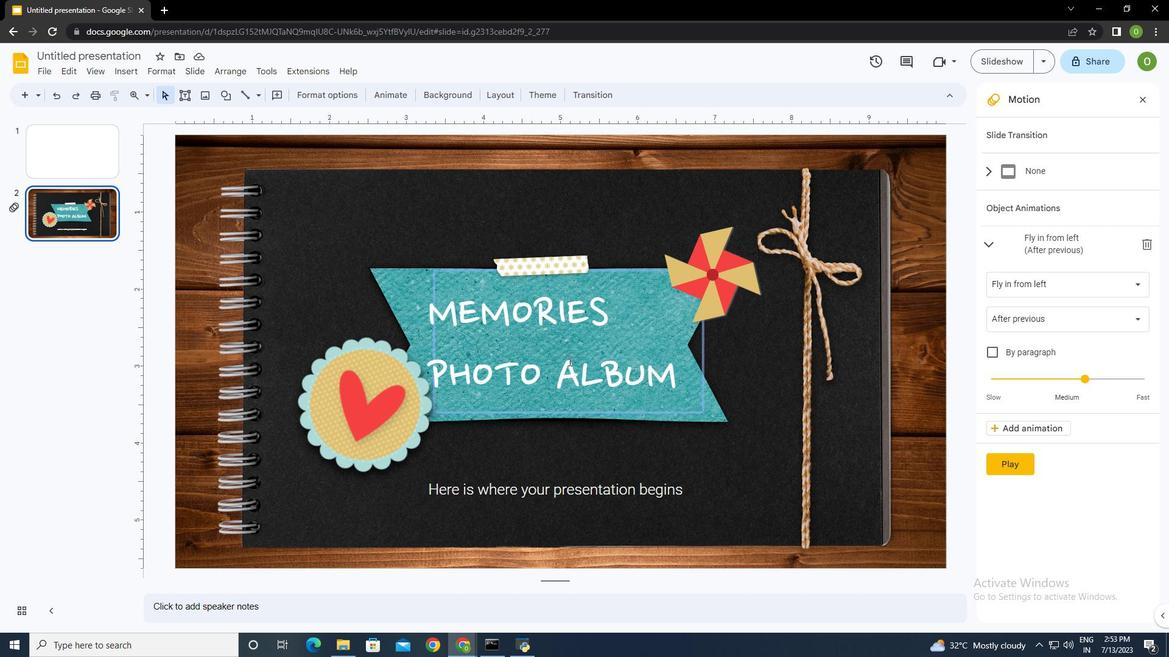 
